 Task: Search one way flight ticket for 2 adults, 4 children and 1 infant on lap in business from Del Rio: Del Rio International Airport to Riverton: Central Wyoming Regional Airport (was Riverton Regional) on 8-4-2023. Choice of flights is JetBlue. Number of bags: 1 carry on bag. Price is upto 40000. Outbound departure time preference is 7:45.
Action: Mouse moved to (234, 348)
Screenshot: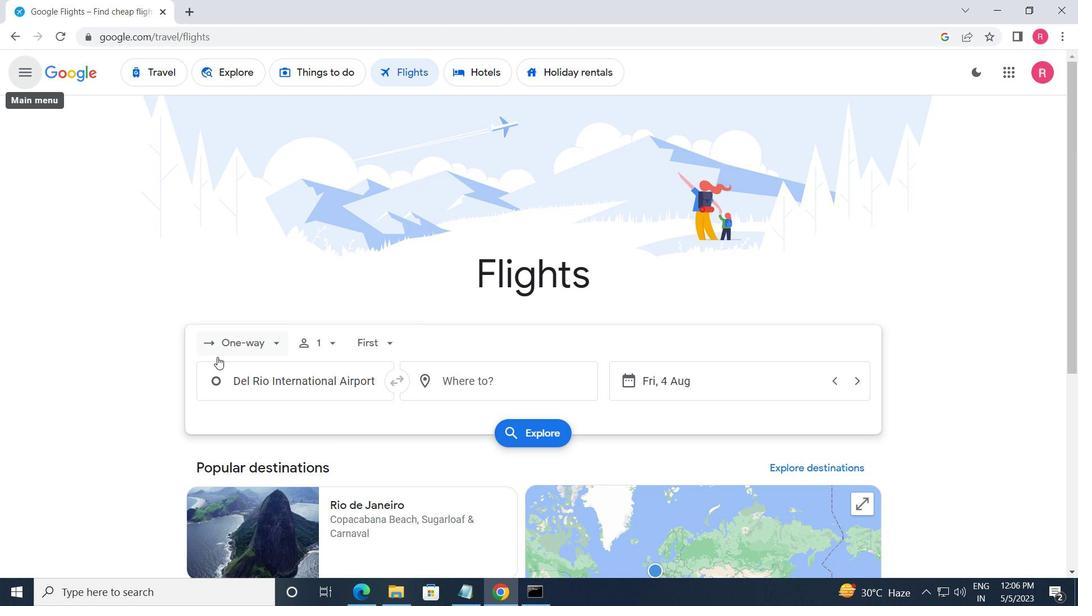 
Action: Mouse pressed left at (234, 348)
Screenshot: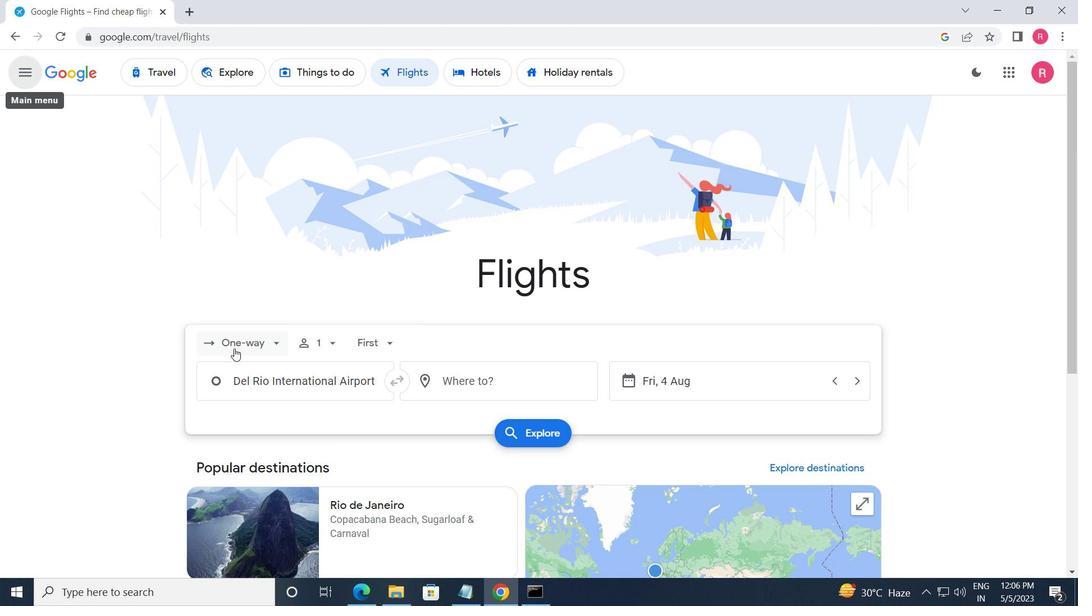 
Action: Mouse moved to (266, 406)
Screenshot: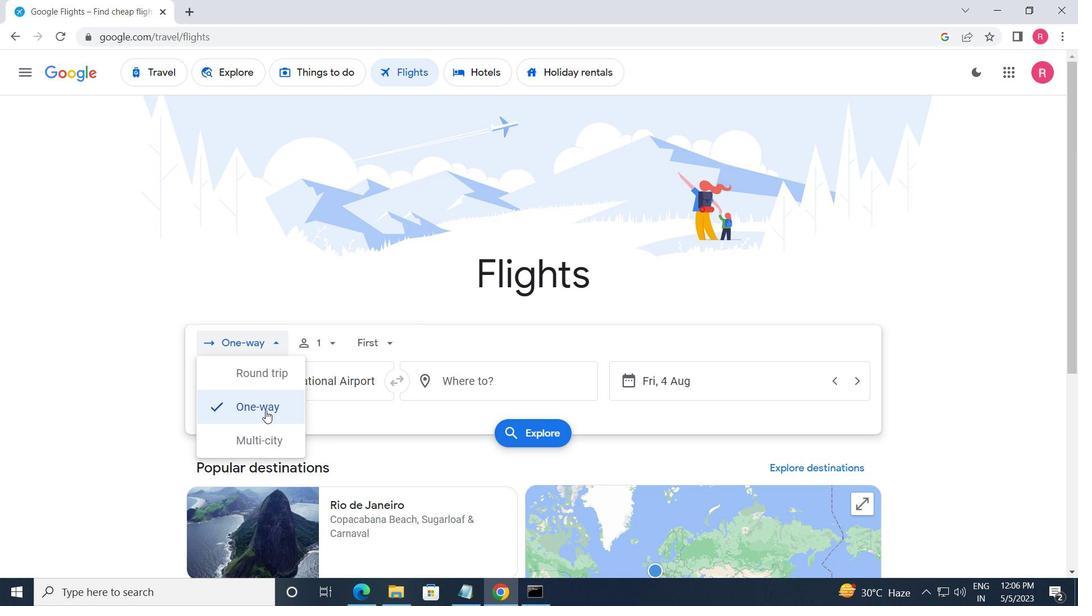 
Action: Mouse pressed left at (266, 406)
Screenshot: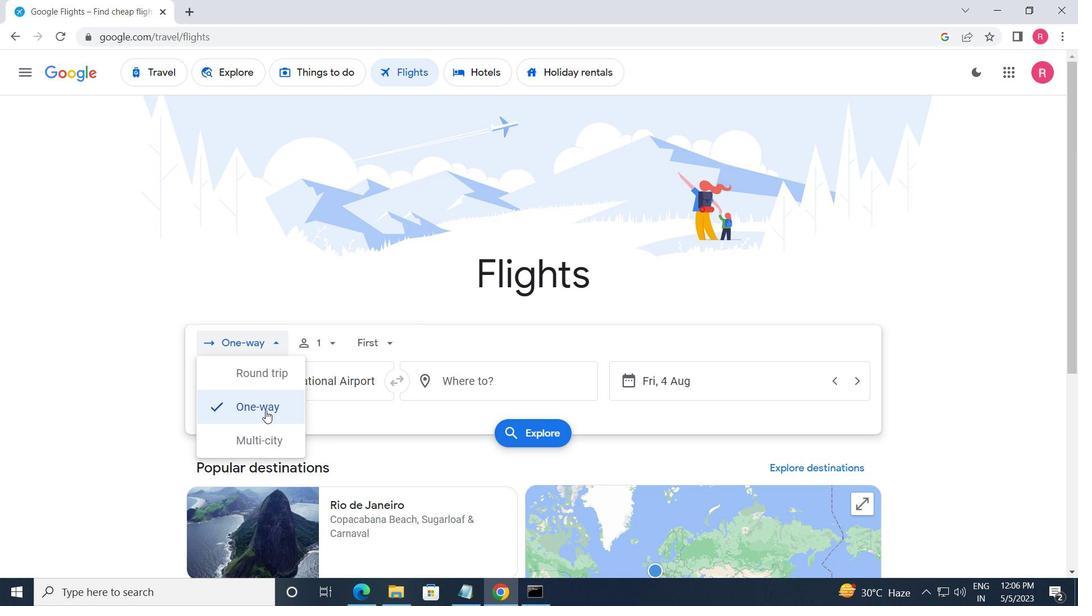 
Action: Mouse moved to (312, 347)
Screenshot: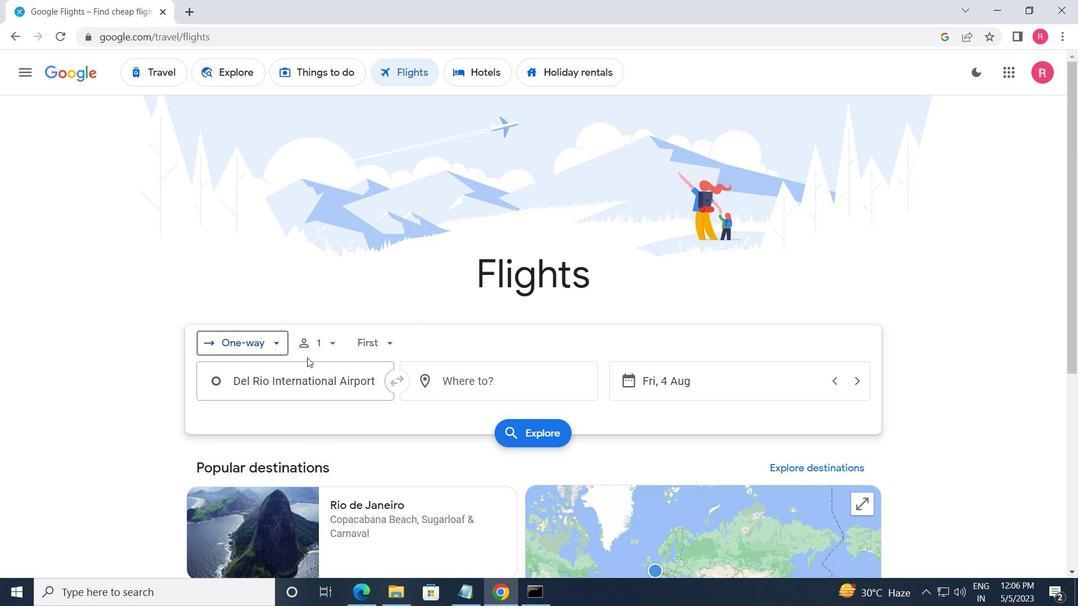
Action: Mouse pressed left at (312, 347)
Screenshot: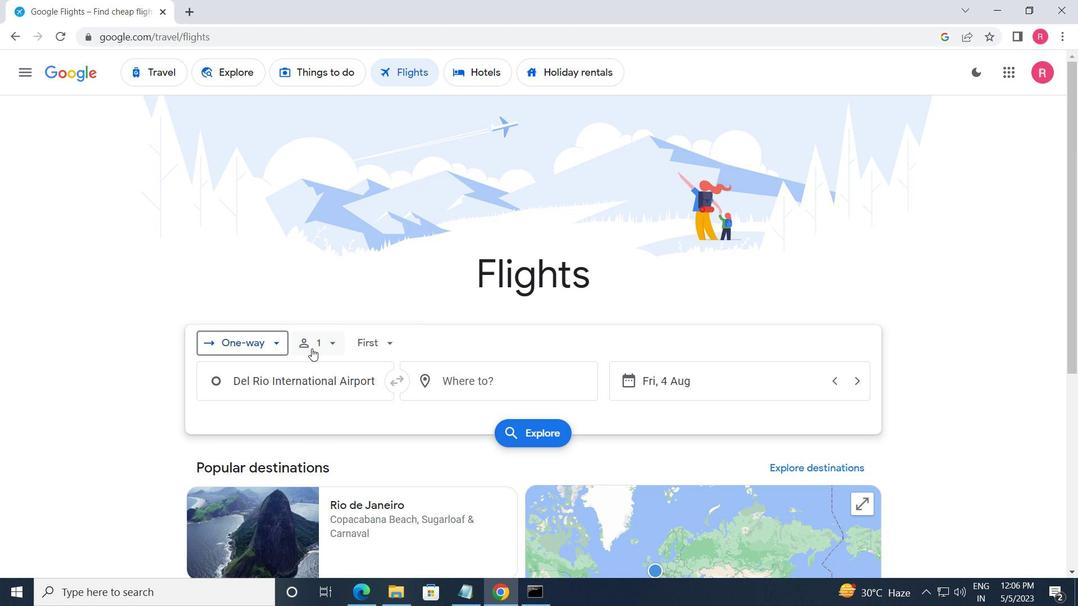 
Action: Mouse moved to (448, 379)
Screenshot: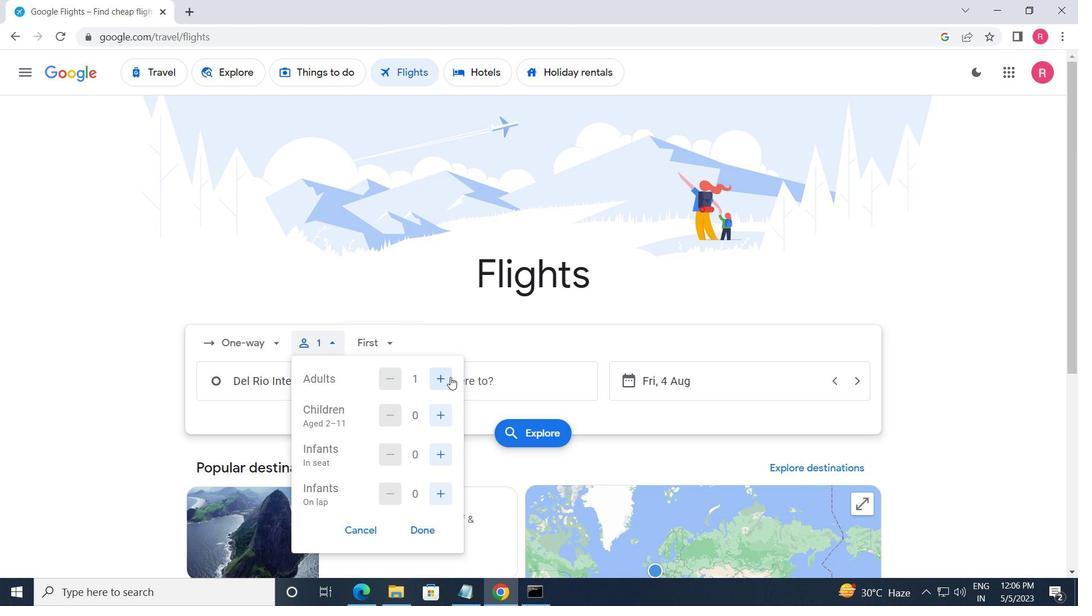
Action: Mouse pressed left at (448, 379)
Screenshot: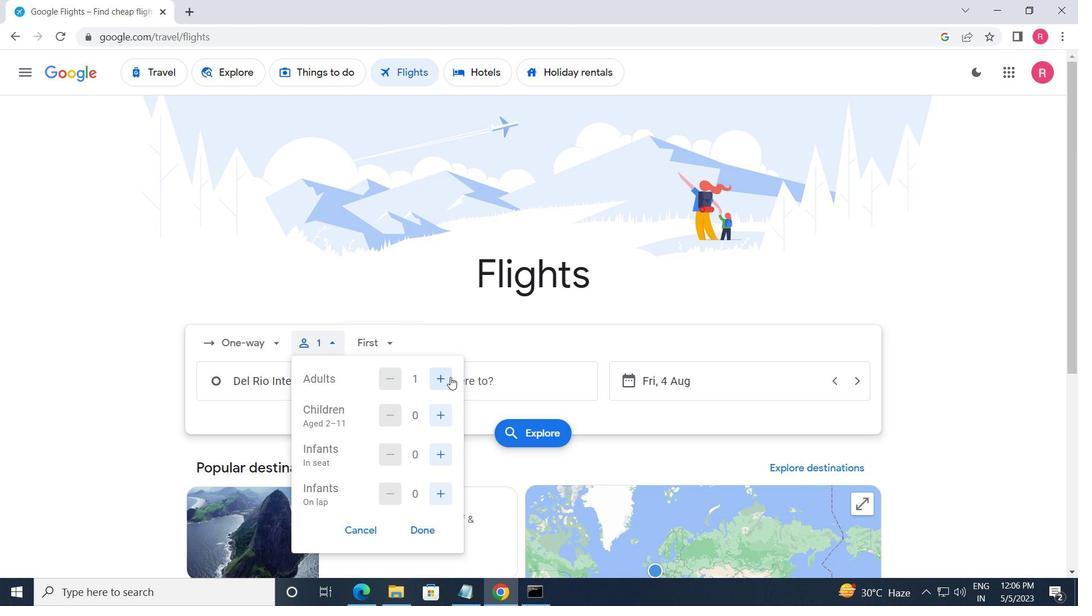 
Action: Mouse moved to (449, 379)
Screenshot: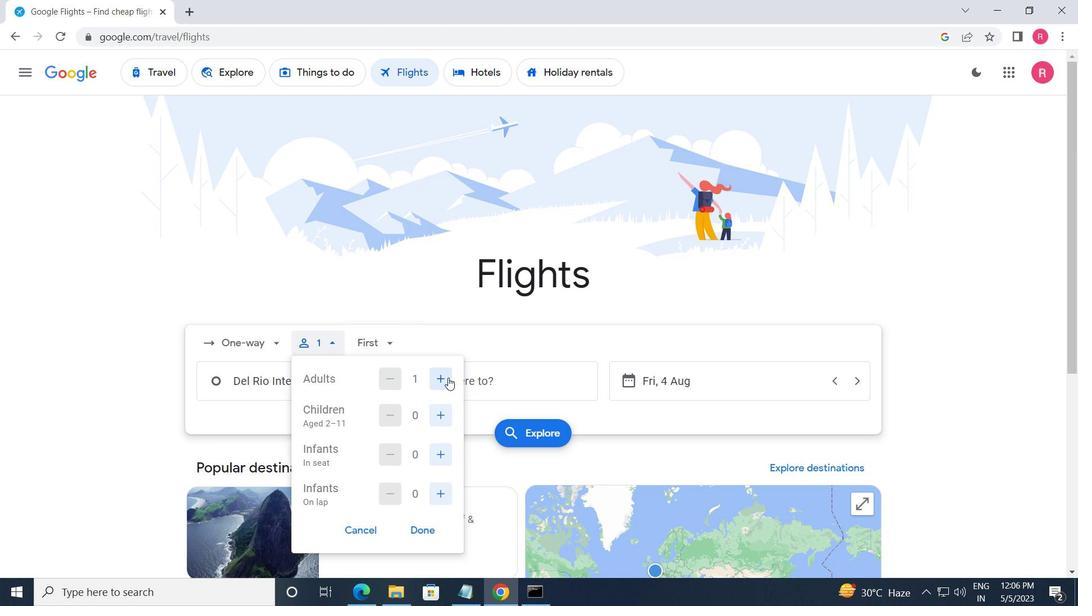 
Action: Mouse pressed left at (449, 379)
Screenshot: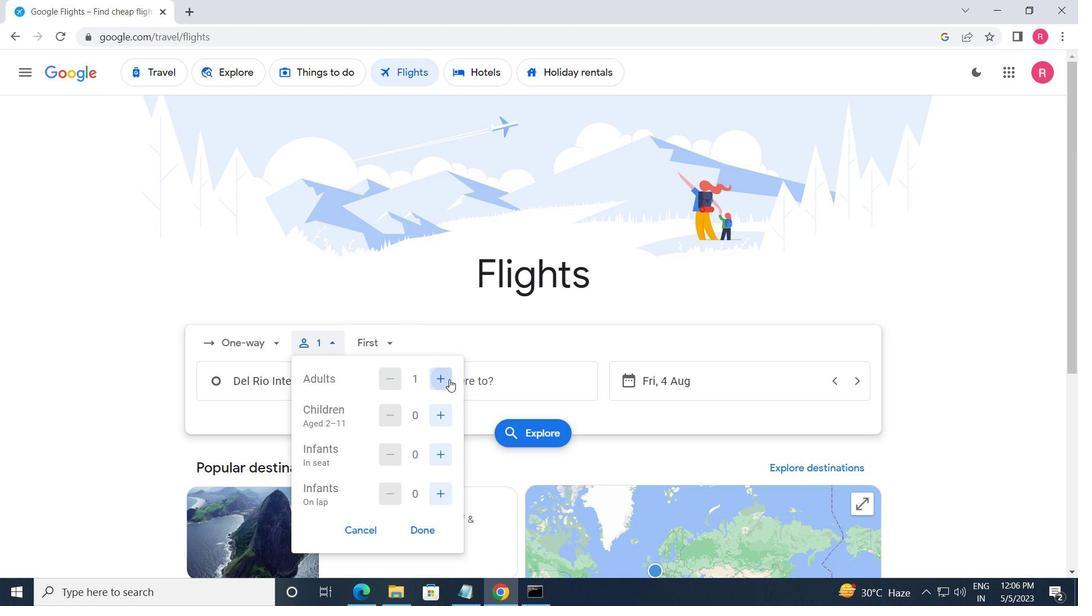 
Action: Mouse moved to (387, 373)
Screenshot: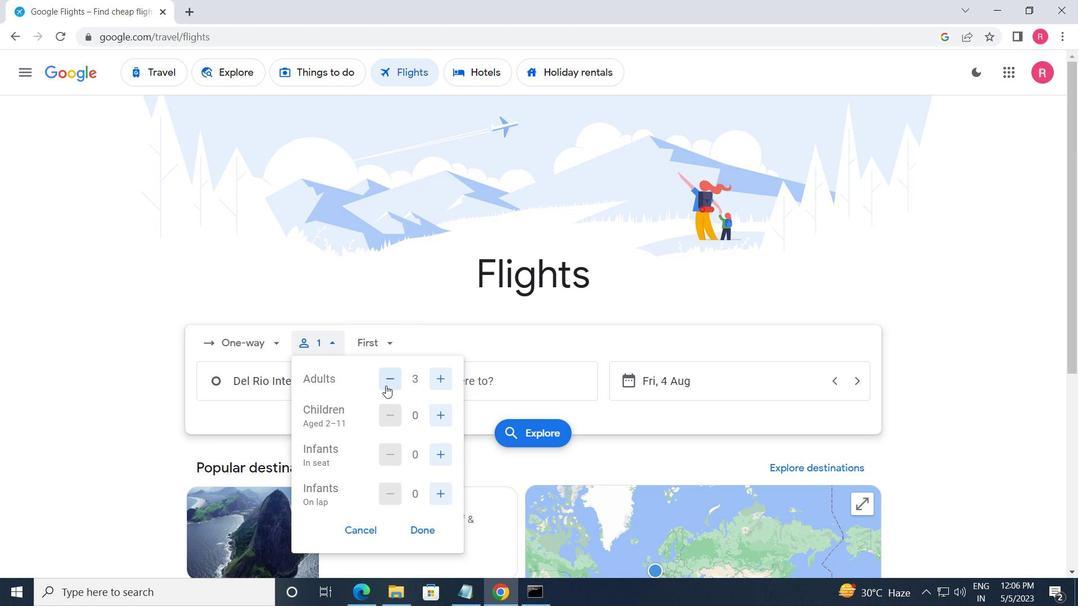 
Action: Mouse pressed left at (387, 373)
Screenshot: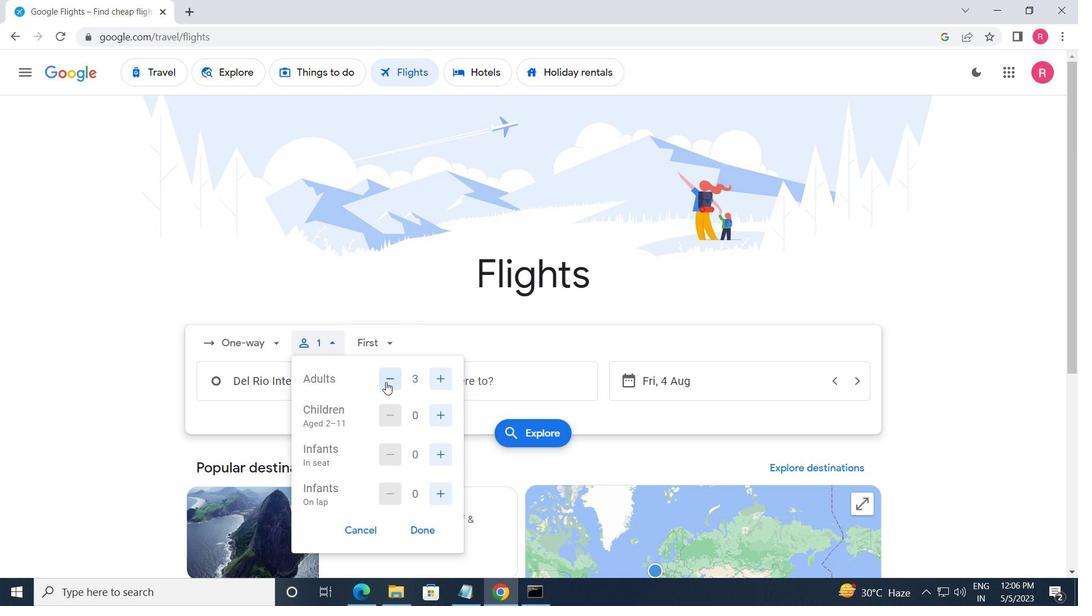 
Action: Mouse moved to (445, 414)
Screenshot: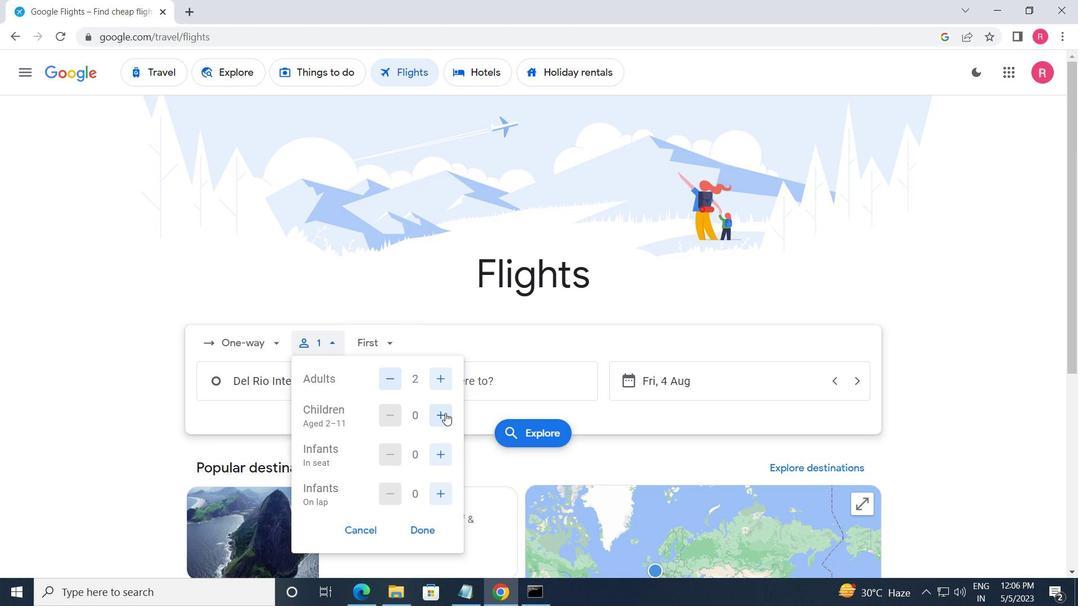 
Action: Mouse pressed left at (445, 414)
Screenshot: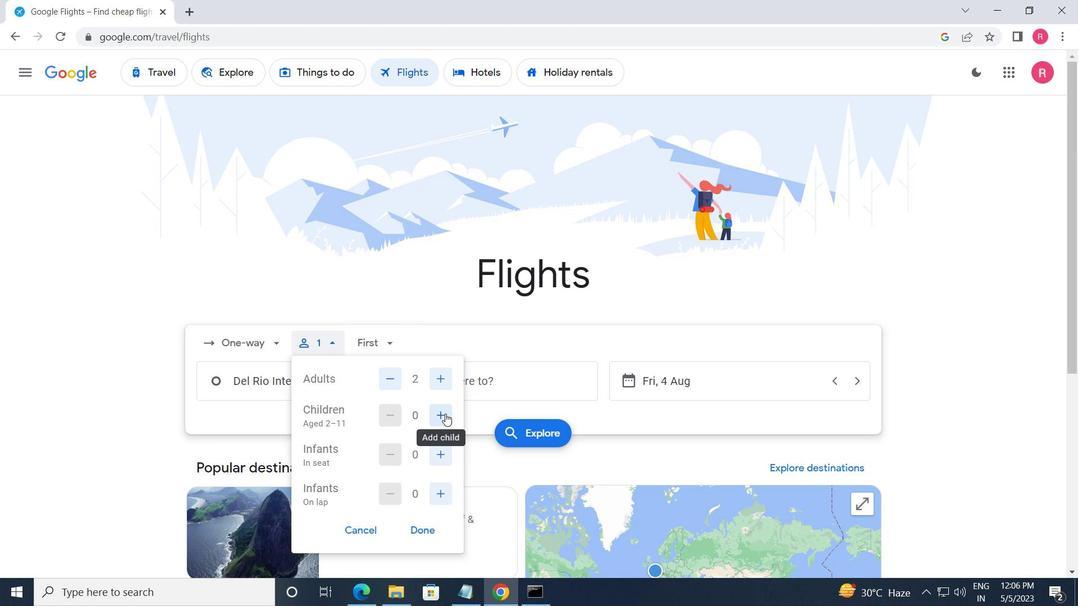 
Action: Mouse pressed left at (445, 414)
Screenshot: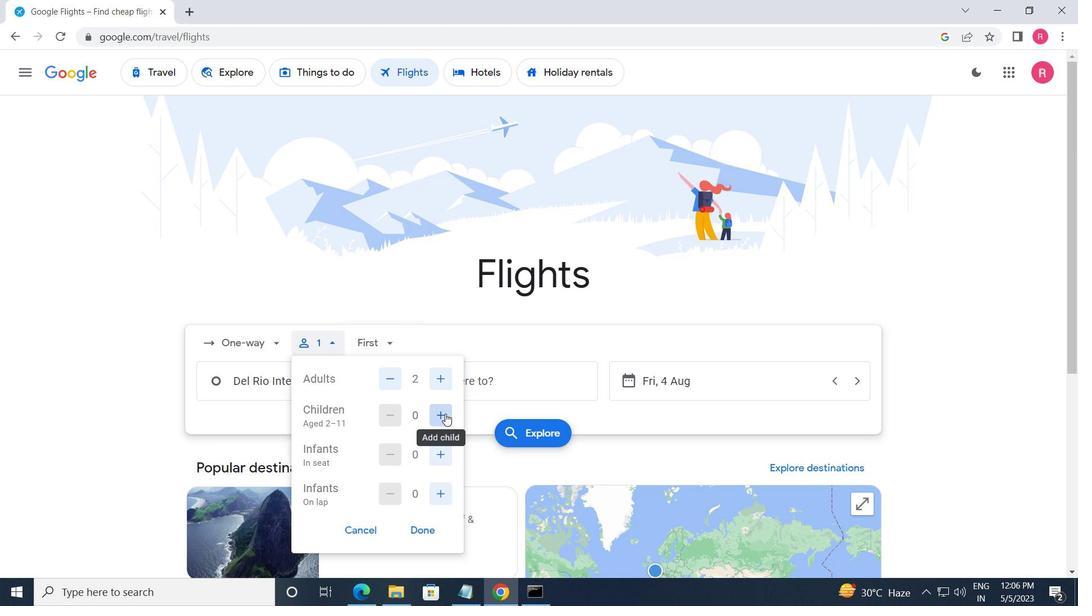 
Action: Mouse pressed left at (445, 414)
Screenshot: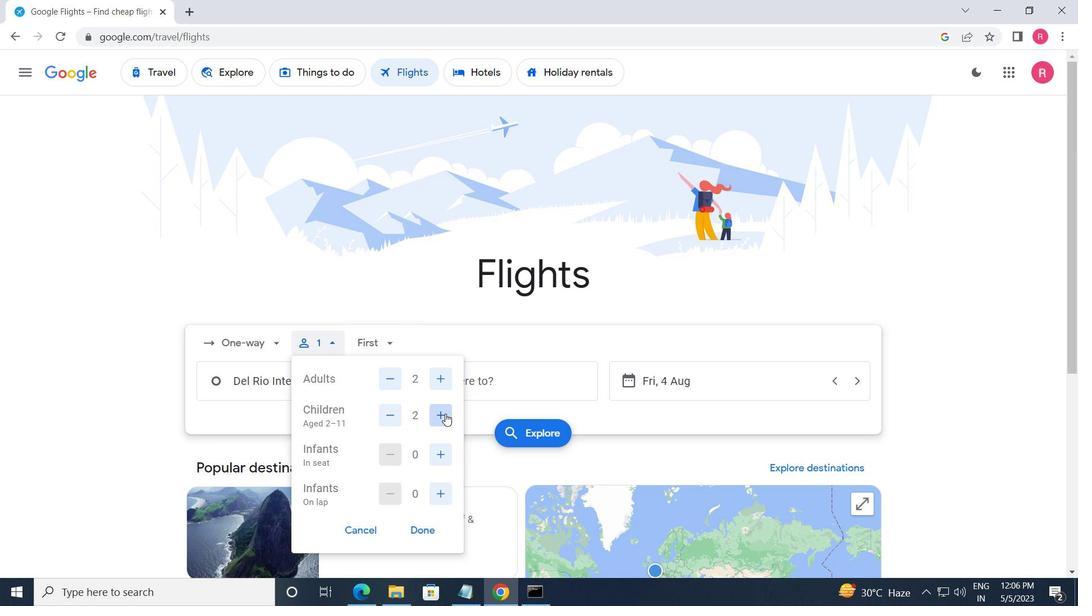 
Action: Mouse pressed left at (445, 414)
Screenshot: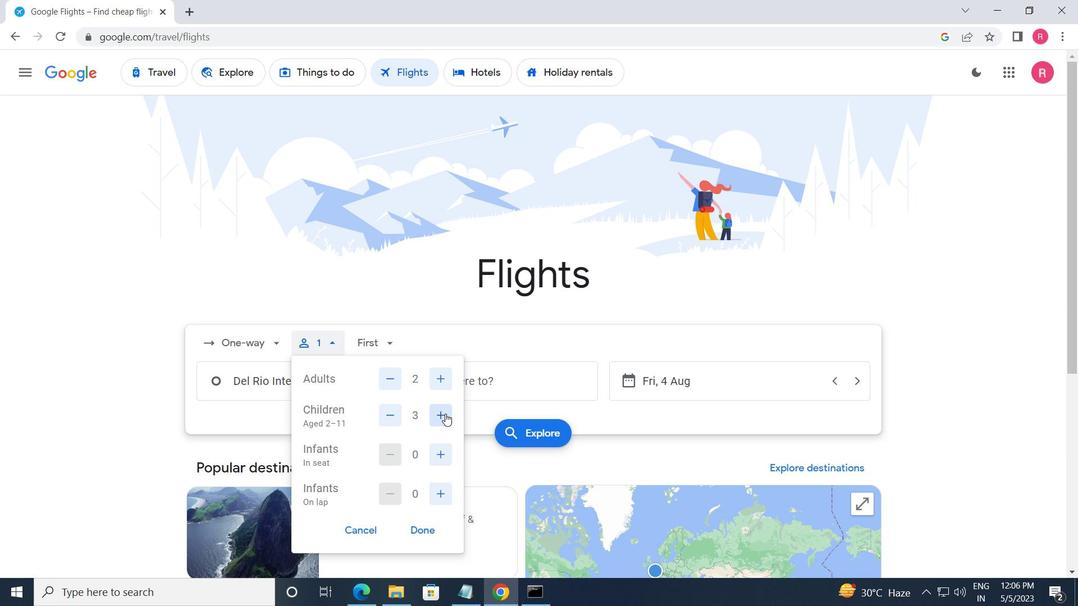 
Action: Mouse moved to (445, 488)
Screenshot: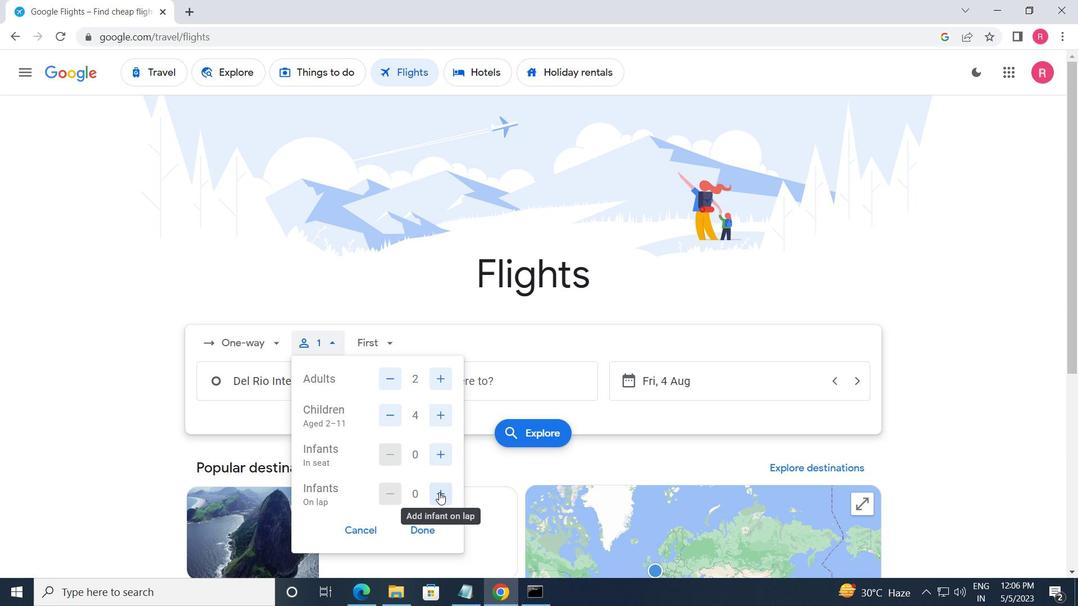 
Action: Mouse pressed left at (445, 488)
Screenshot: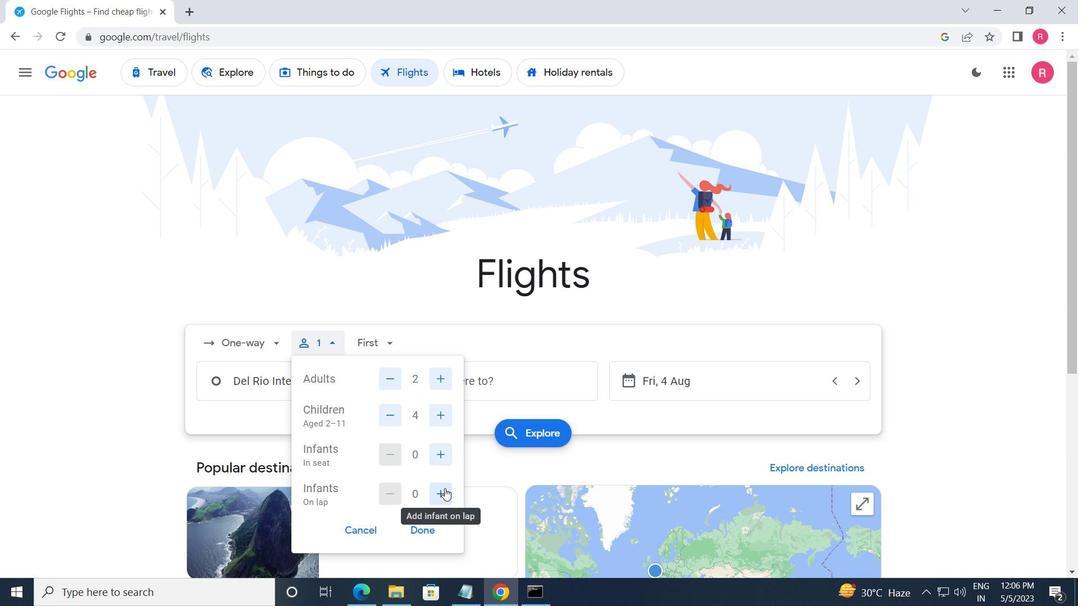 
Action: Mouse moved to (422, 532)
Screenshot: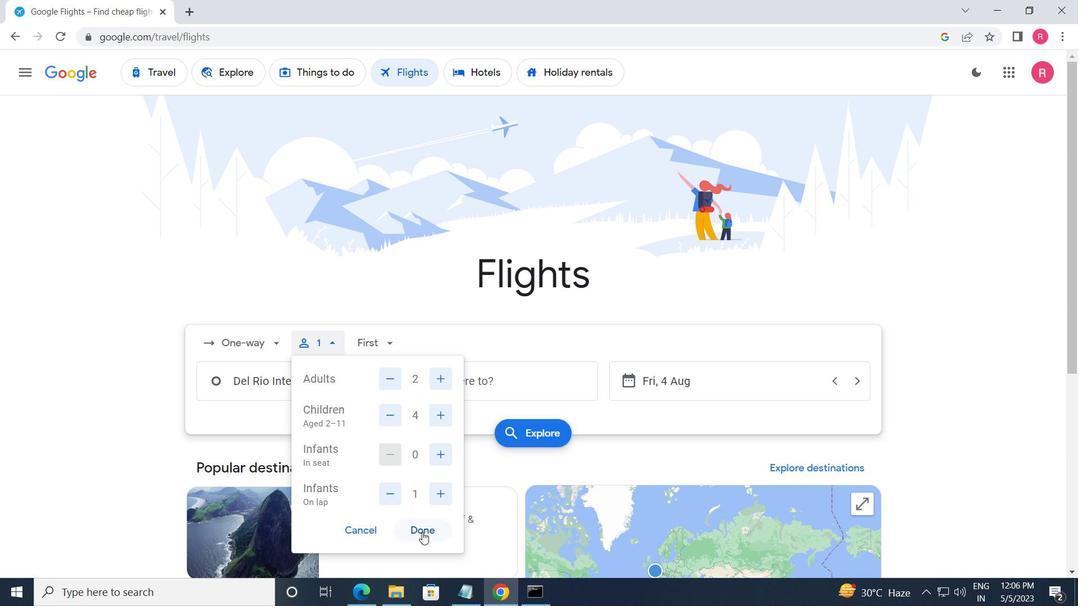 
Action: Mouse pressed left at (422, 532)
Screenshot: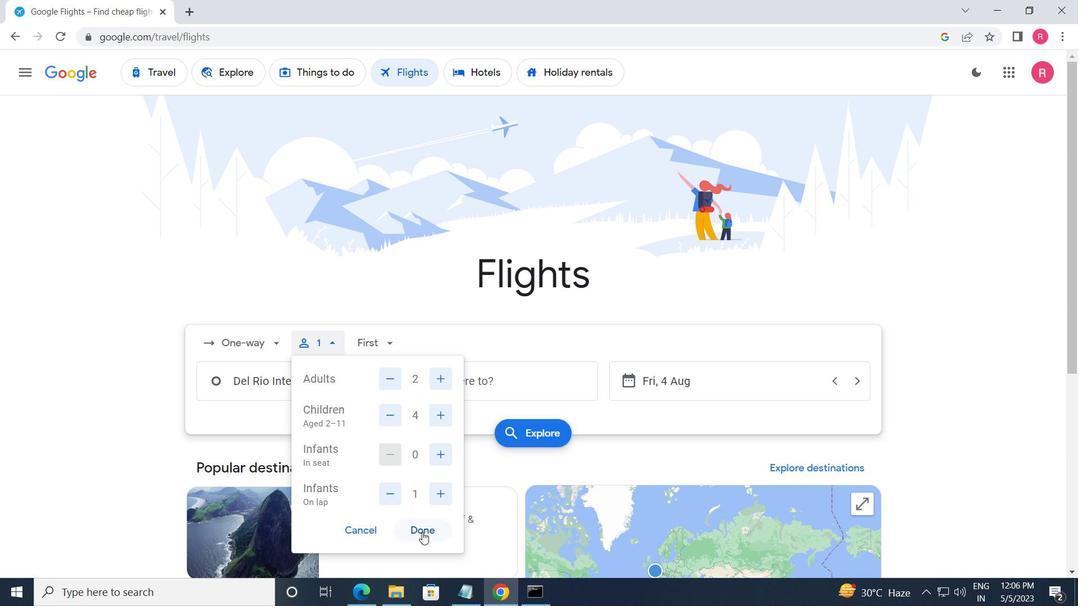 
Action: Mouse moved to (387, 334)
Screenshot: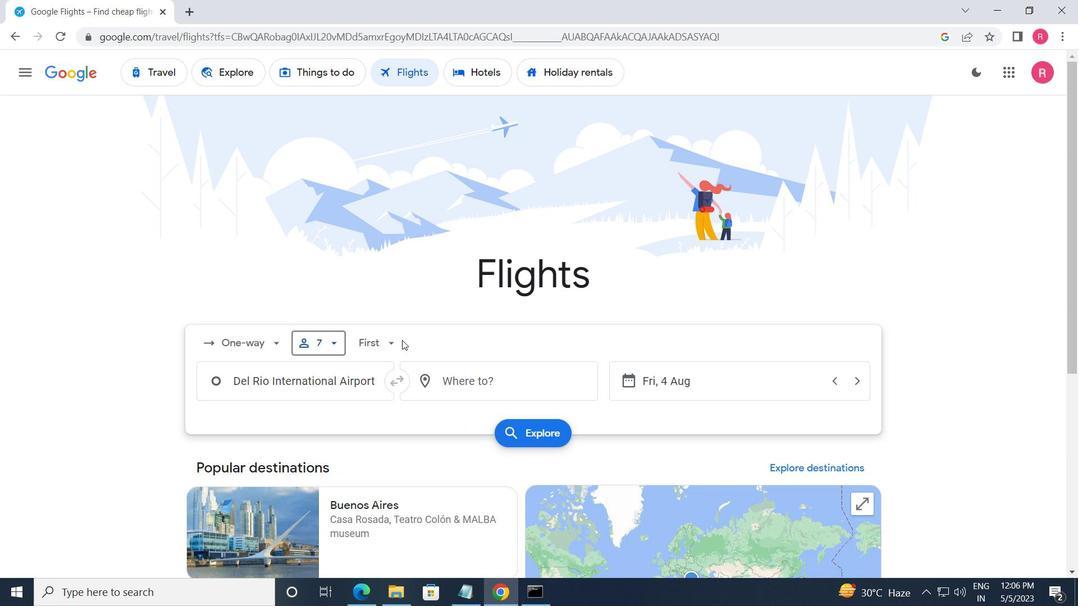 
Action: Mouse pressed left at (387, 334)
Screenshot: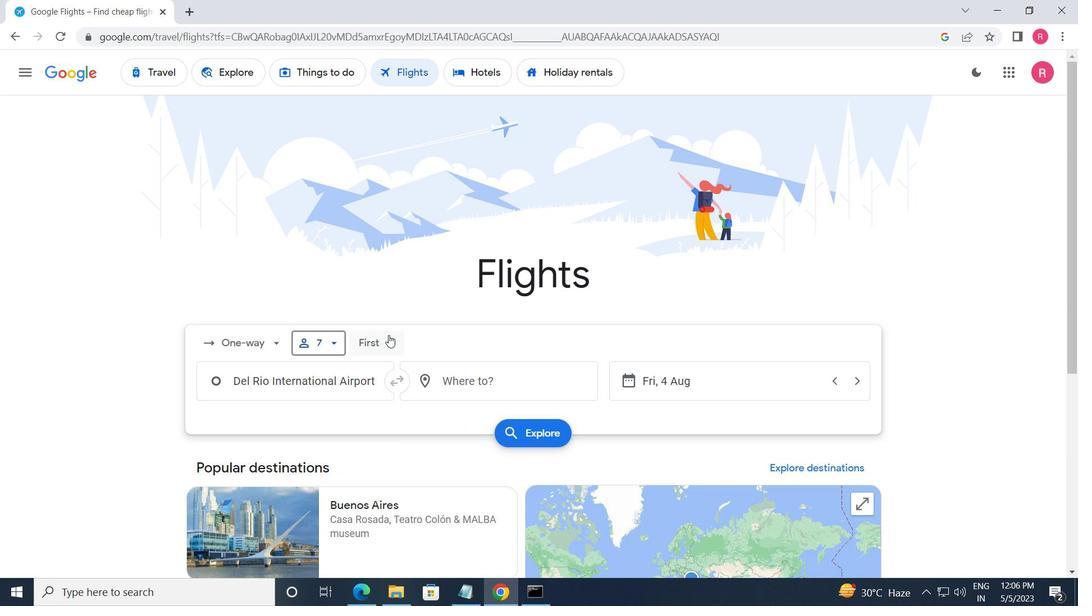 
Action: Mouse moved to (418, 446)
Screenshot: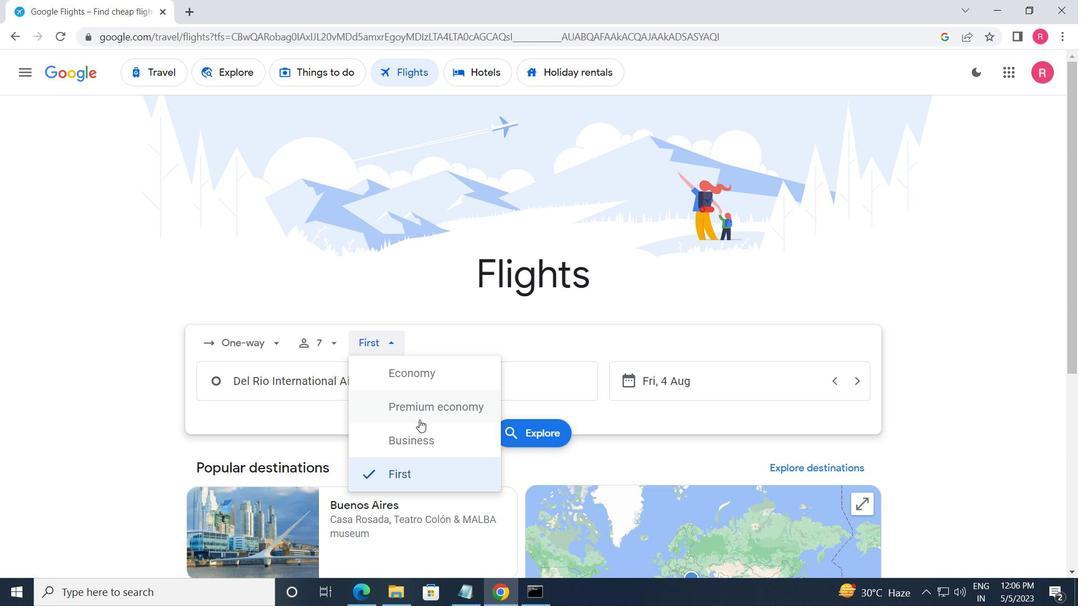 
Action: Mouse pressed left at (418, 446)
Screenshot: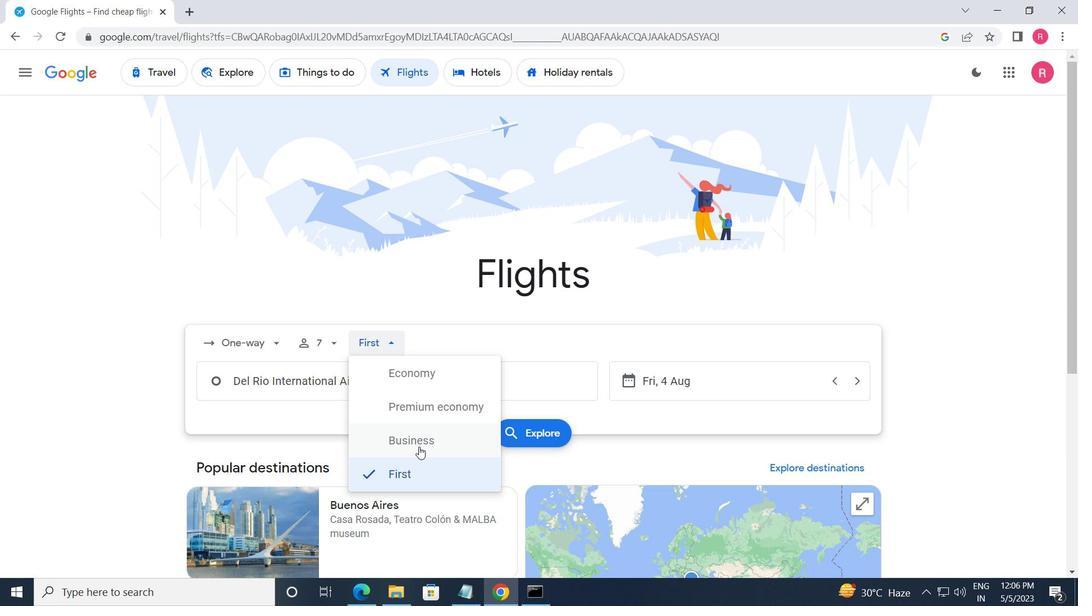 
Action: Mouse moved to (361, 386)
Screenshot: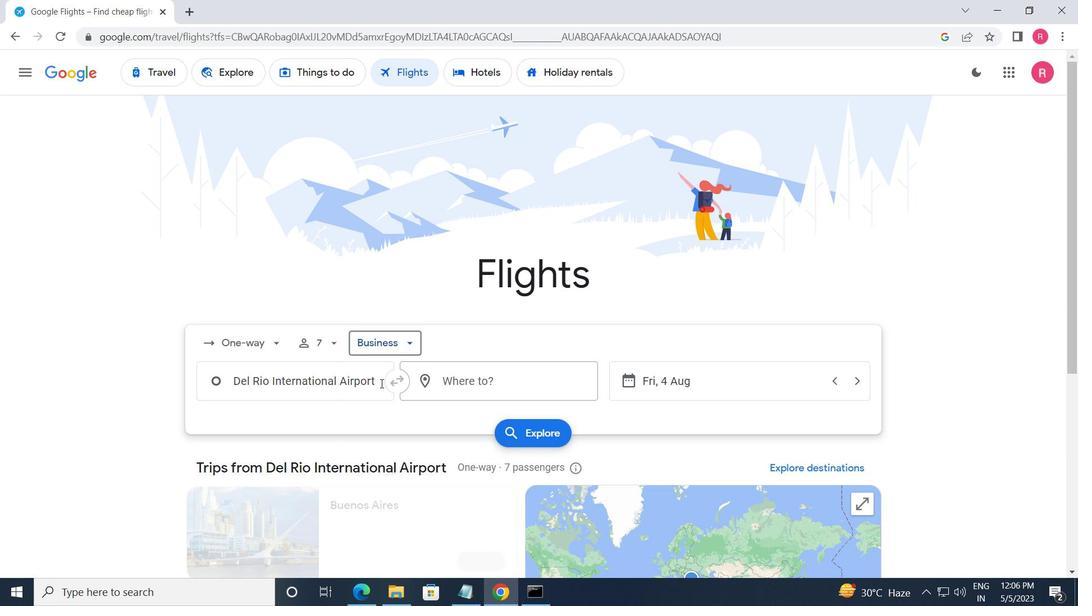
Action: Mouse pressed left at (361, 386)
Screenshot: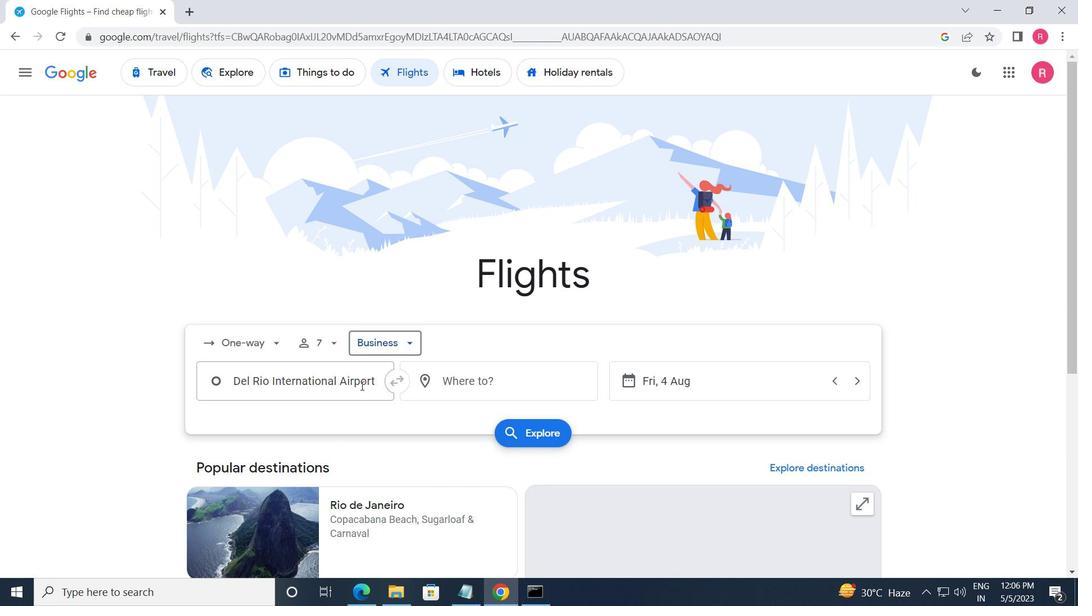 
Action: Mouse moved to (360, 386)
Screenshot: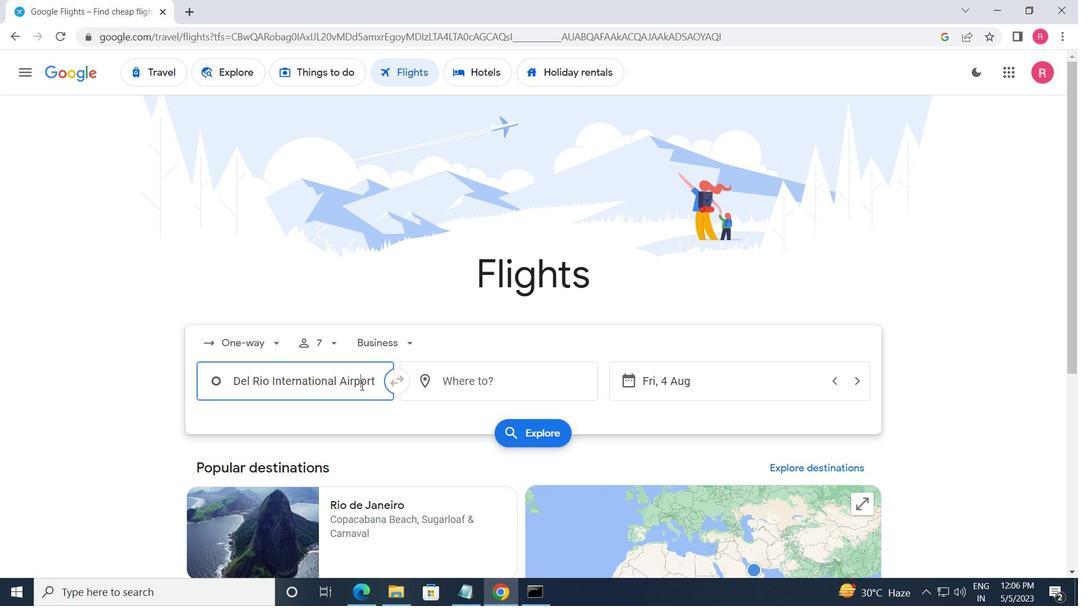 
Action: Key pressed <Key.shift>DEL<Key.space><Key.shift>RIO
Screenshot: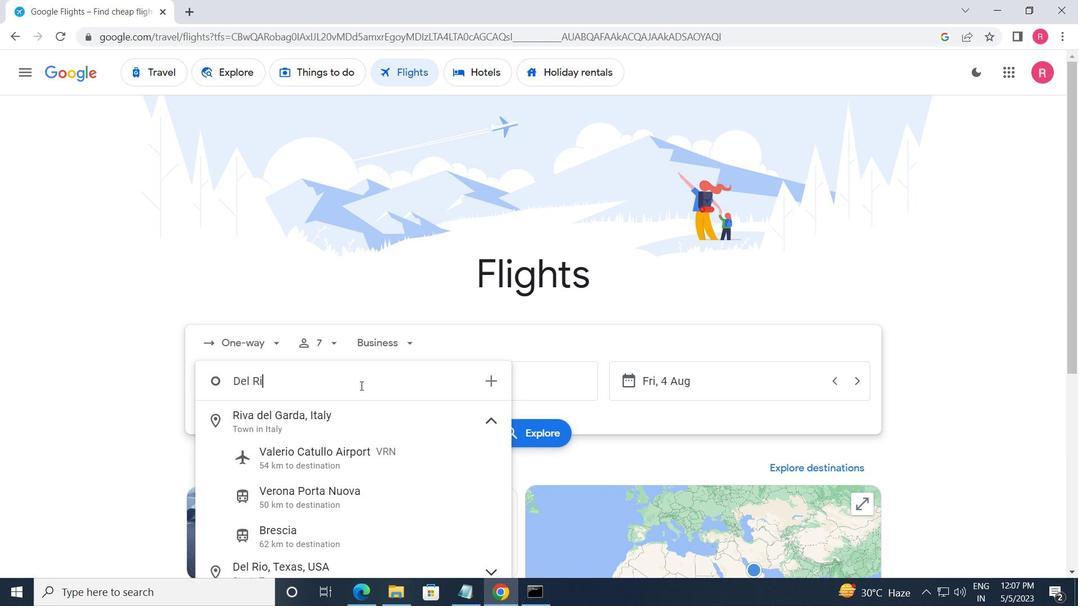 
Action: Mouse moved to (358, 387)
Screenshot: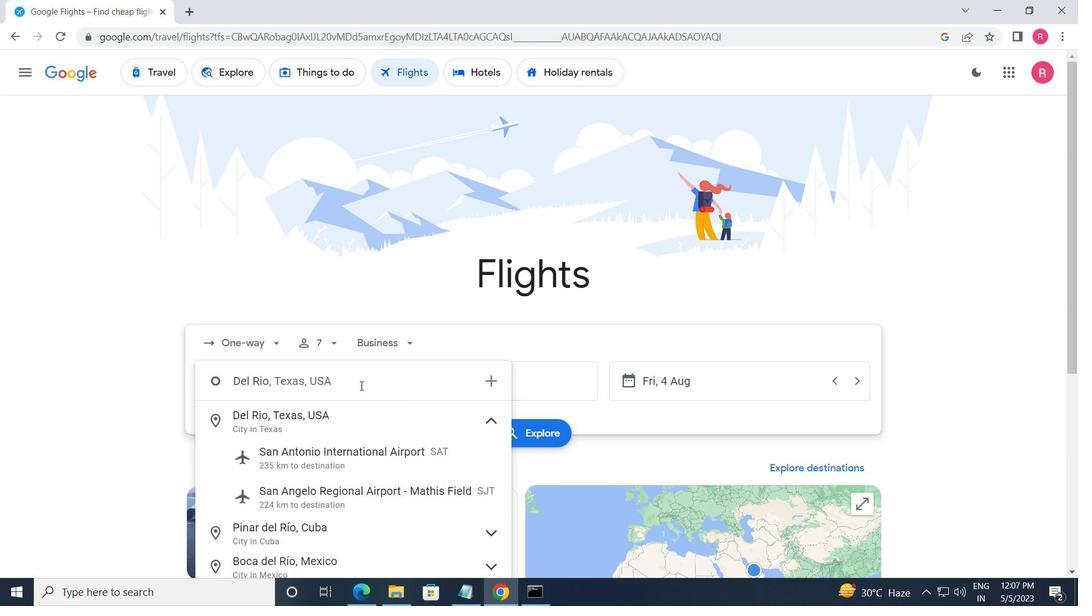 
Action: Key pressed <Key.space><Key.shift><Key.shift><Key.shift><Key.shift>INTE
Screenshot: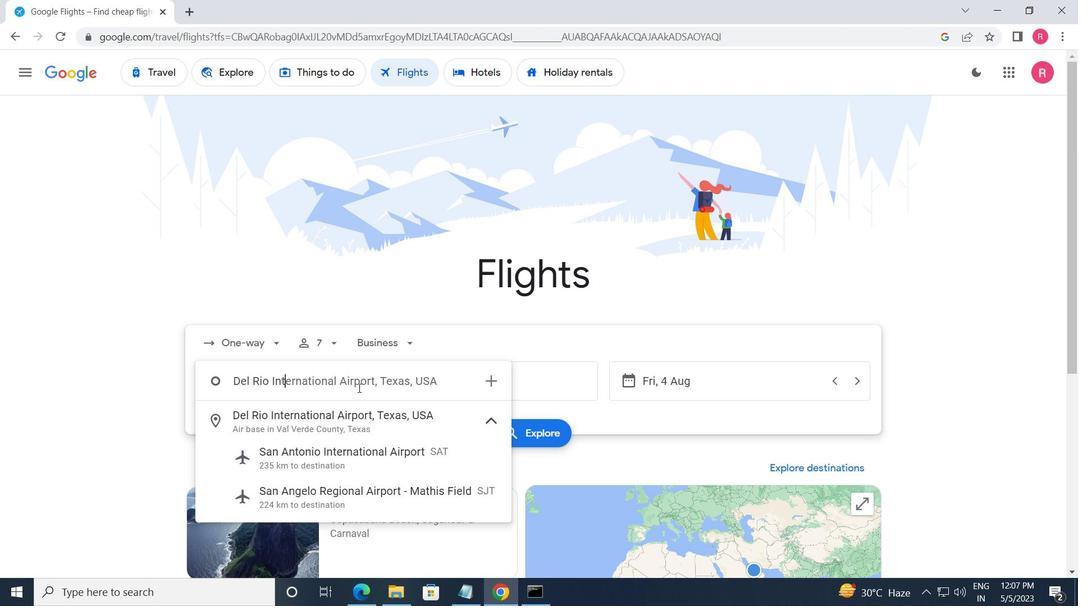 
Action: Mouse moved to (361, 420)
Screenshot: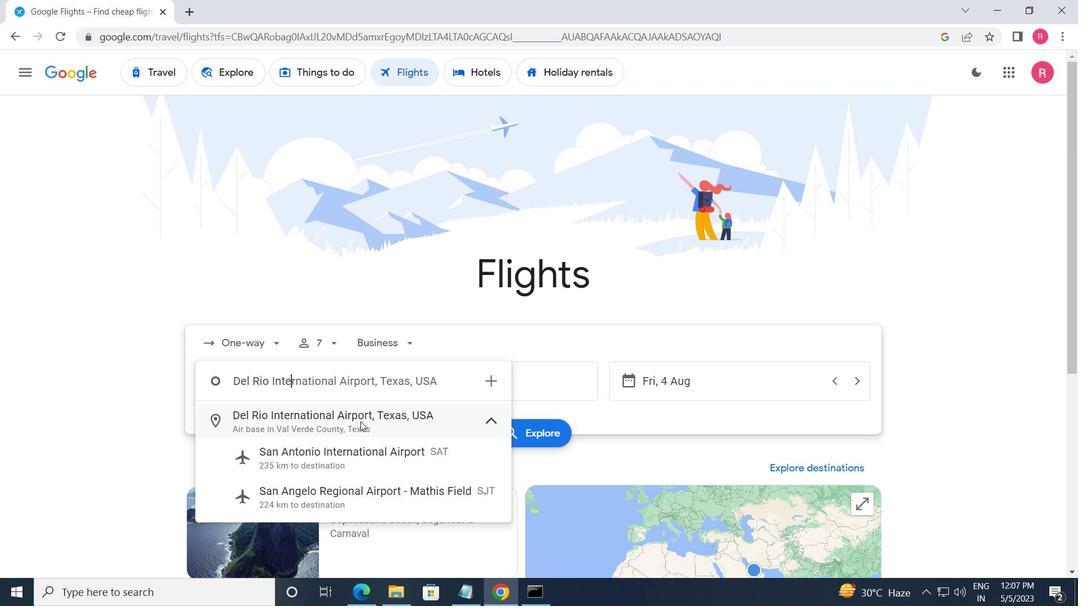 
Action: Mouse pressed left at (361, 420)
Screenshot: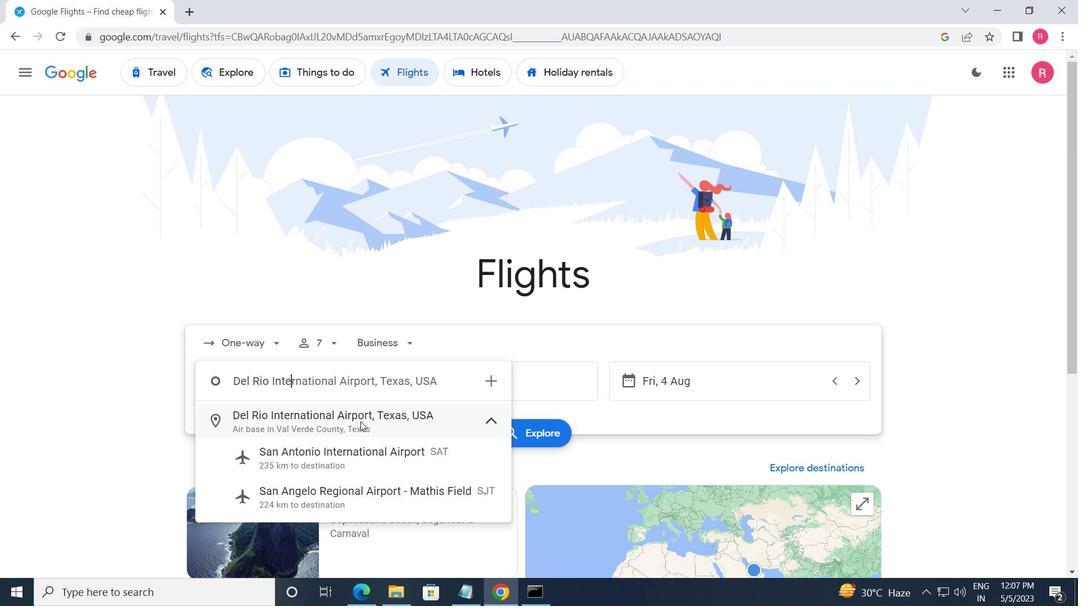 
Action: Mouse moved to (517, 385)
Screenshot: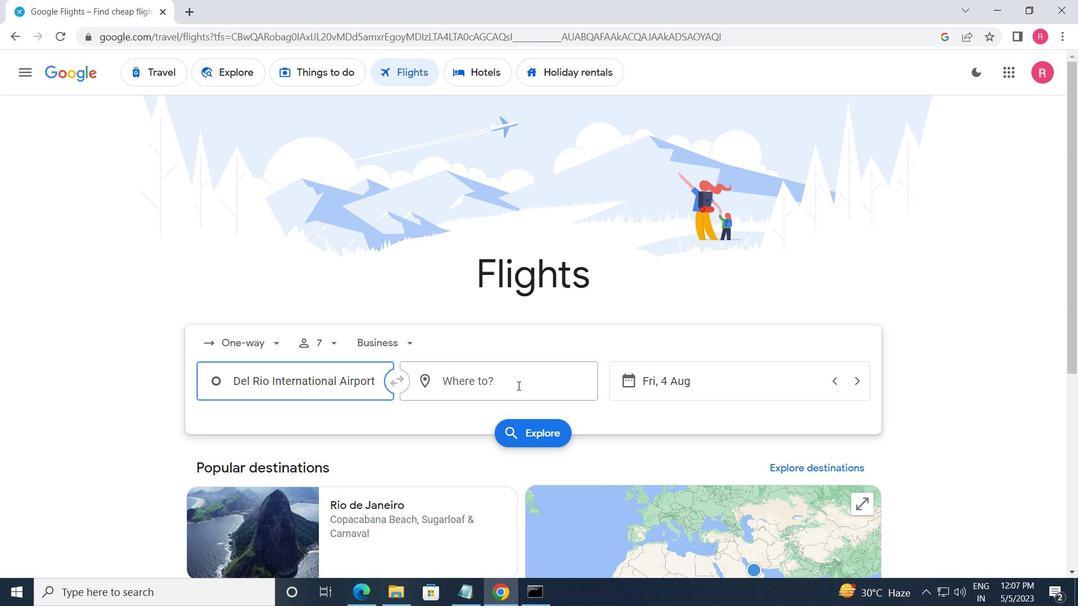 
Action: Mouse pressed left at (517, 385)
Screenshot: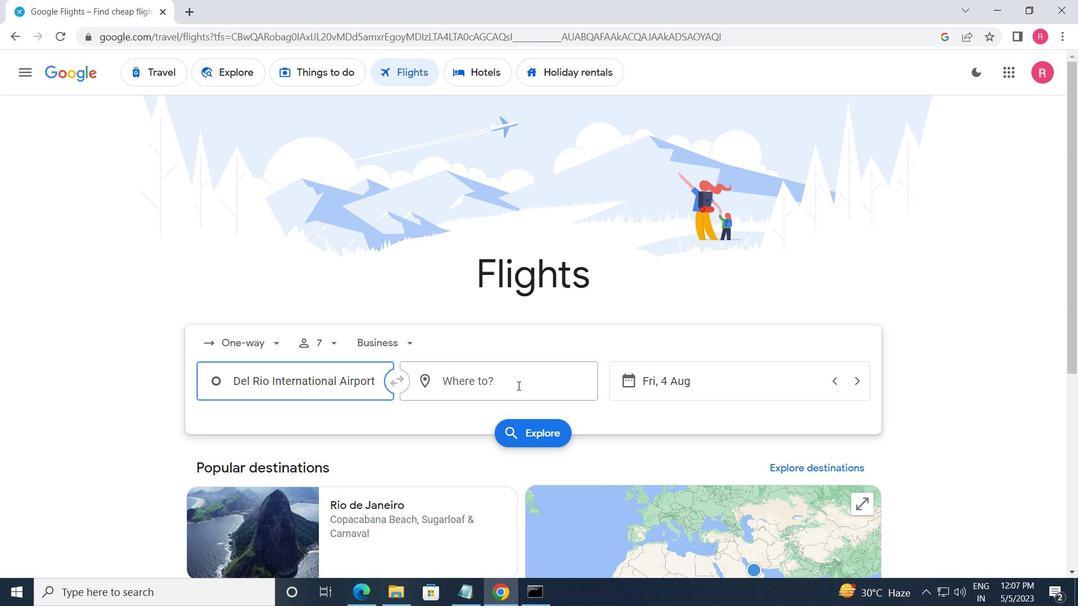 
Action: Mouse moved to (517, 376)
Screenshot: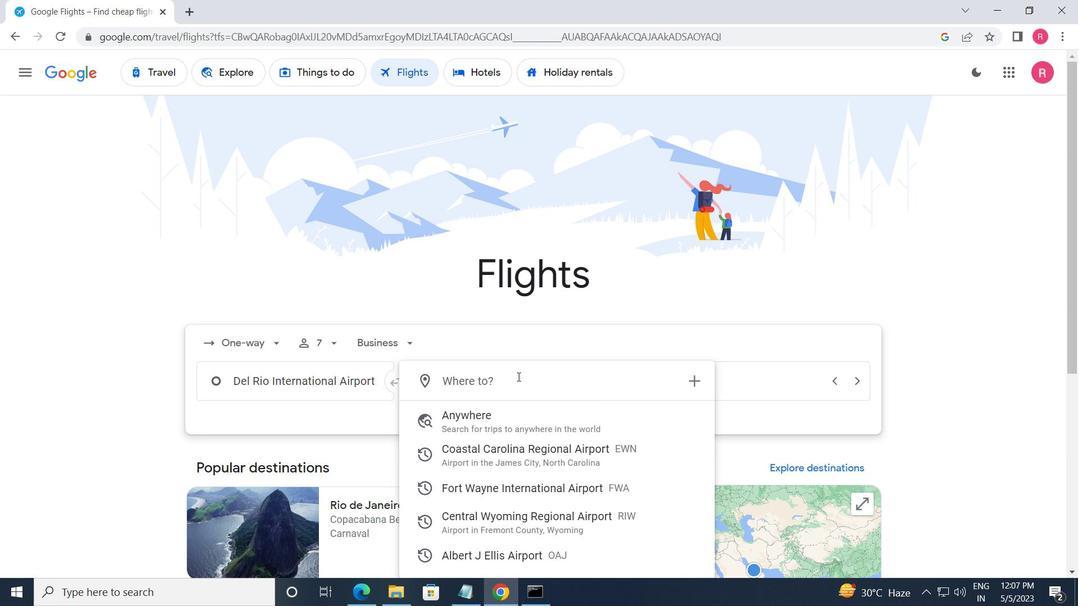 
Action: Key pressed <Key.shift>CENTRAL<Key.space><Key.shift><Key.shift><Key.shift><Key.shift><Key.shift><Key.shift>W
Screenshot: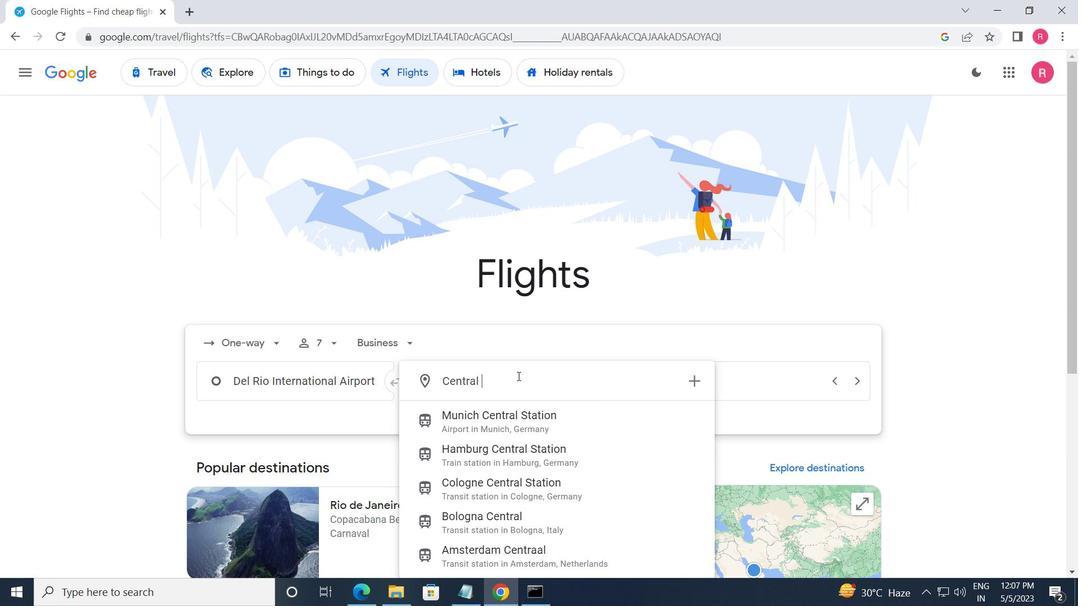 
Action: Mouse moved to (533, 423)
Screenshot: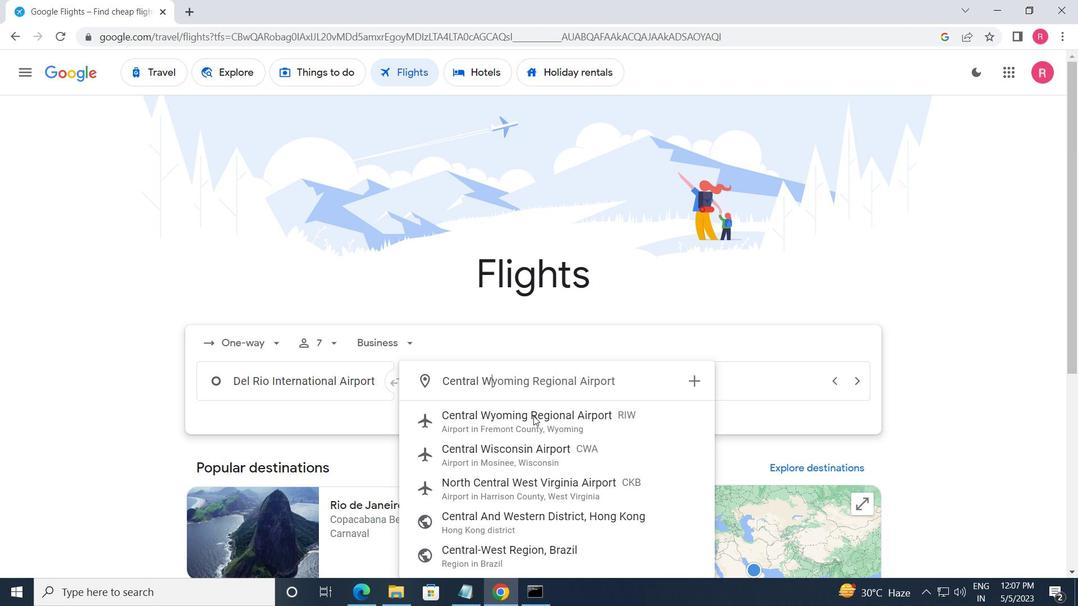 
Action: Mouse pressed left at (533, 423)
Screenshot: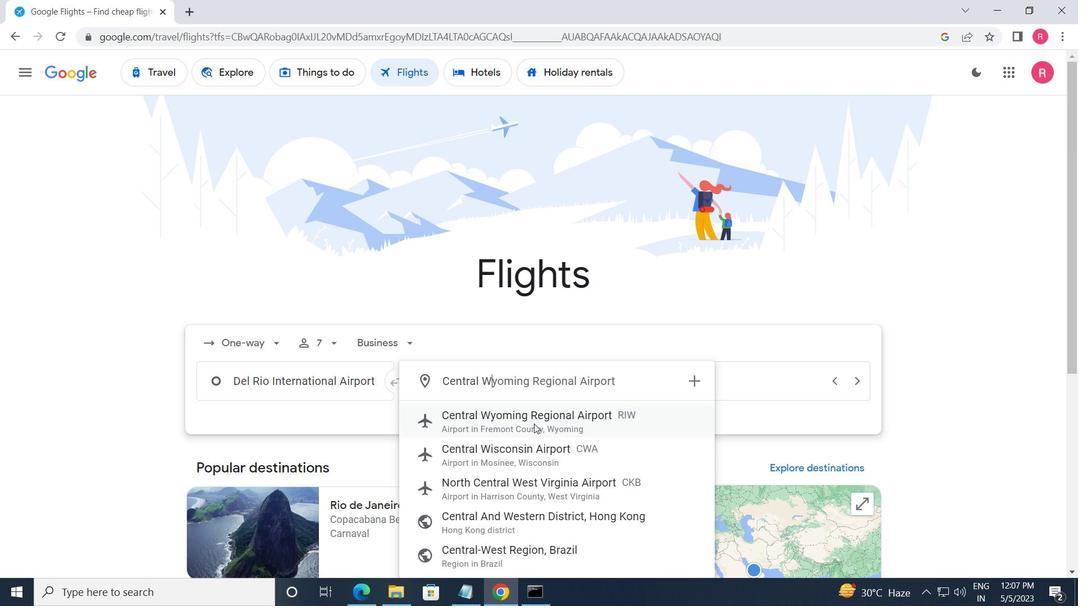 
Action: Mouse moved to (658, 386)
Screenshot: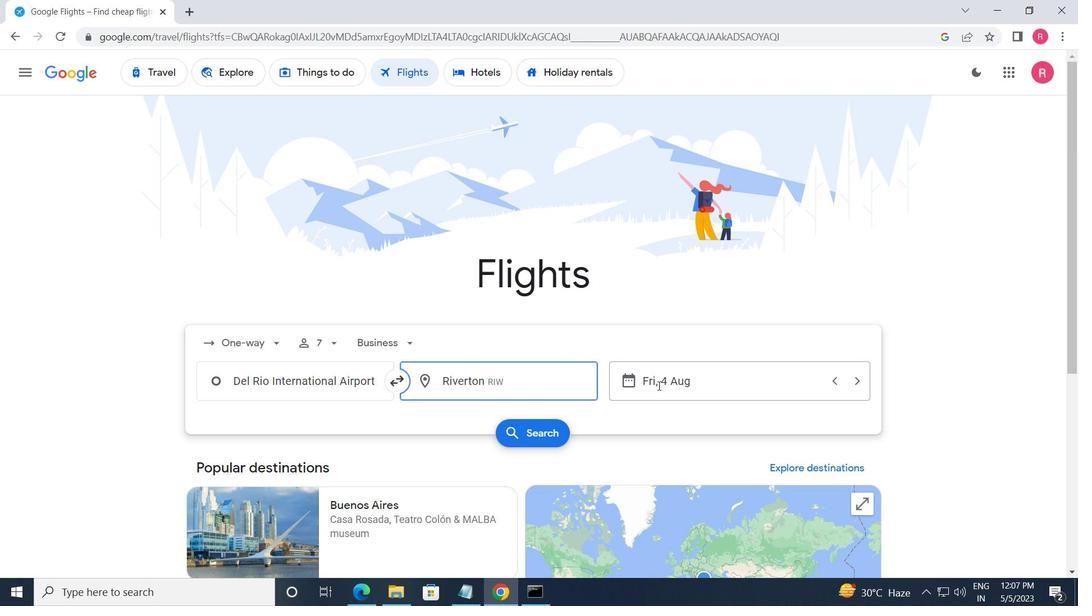 
Action: Mouse pressed left at (658, 386)
Screenshot: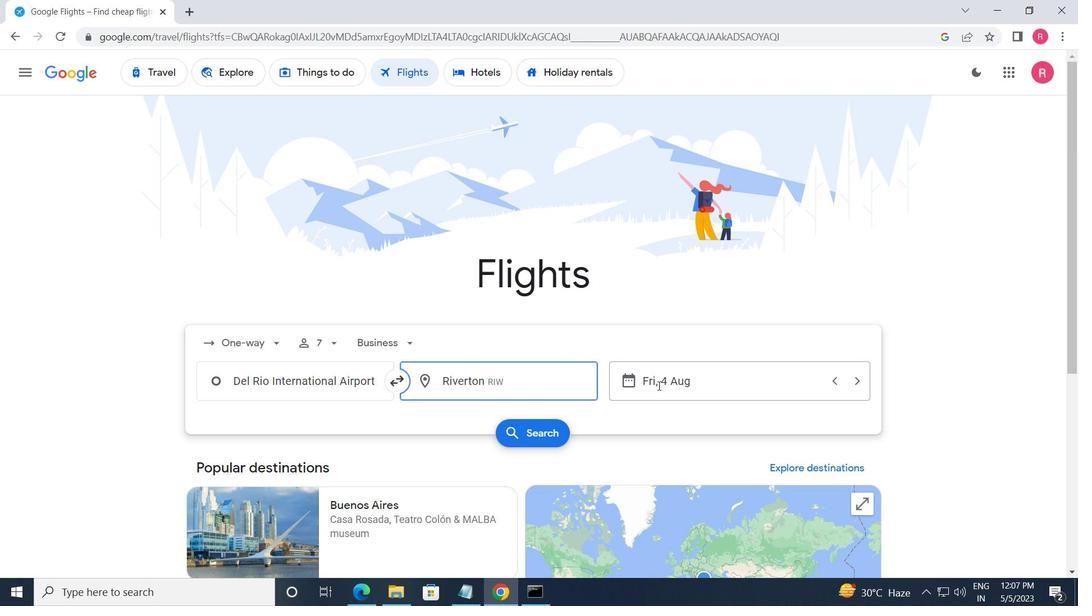 
Action: Mouse moved to (542, 330)
Screenshot: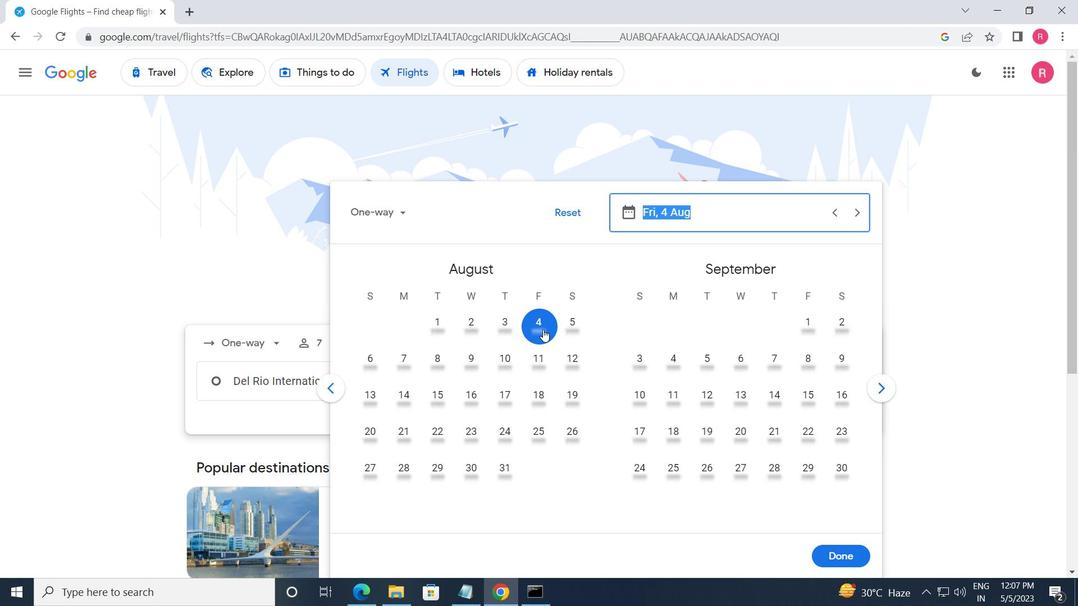 
Action: Mouse pressed left at (542, 330)
Screenshot: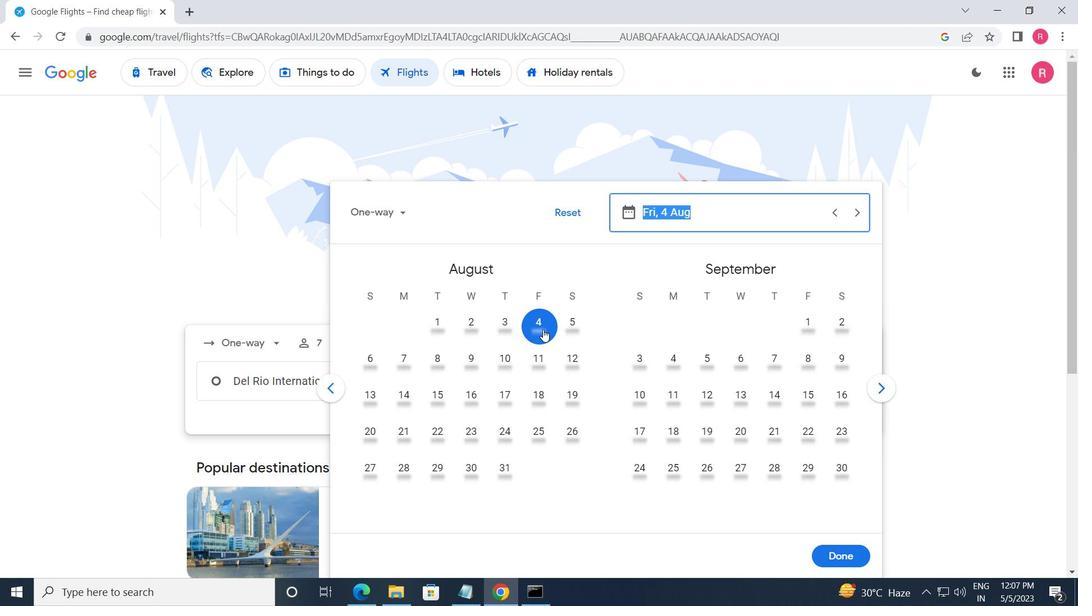 
Action: Mouse moved to (839, 560)
Screenshot: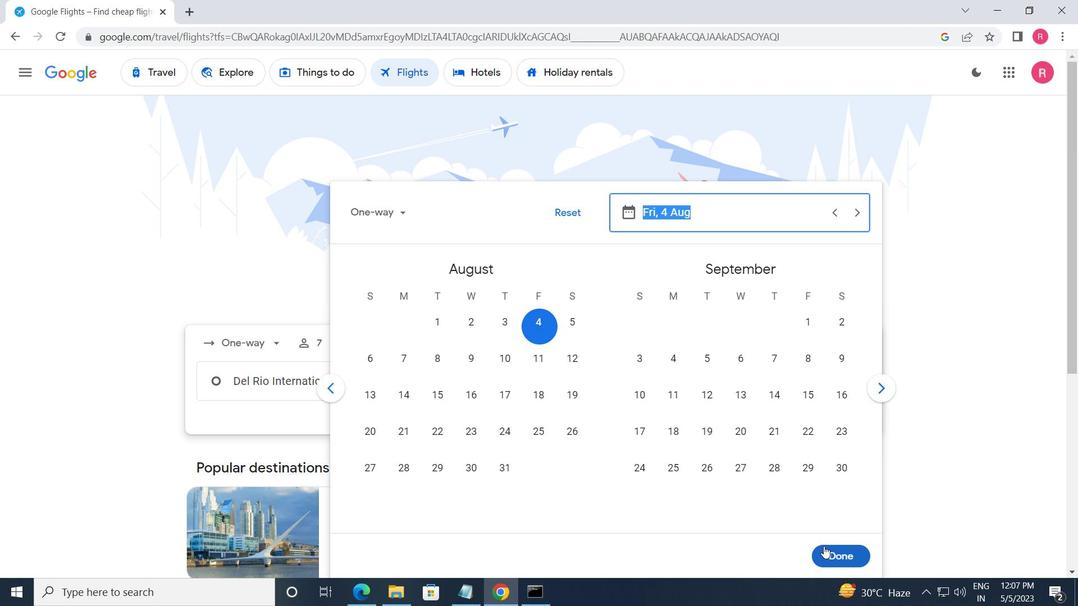 
Action: Mouse pressed left at (839, 560)
Screenshot: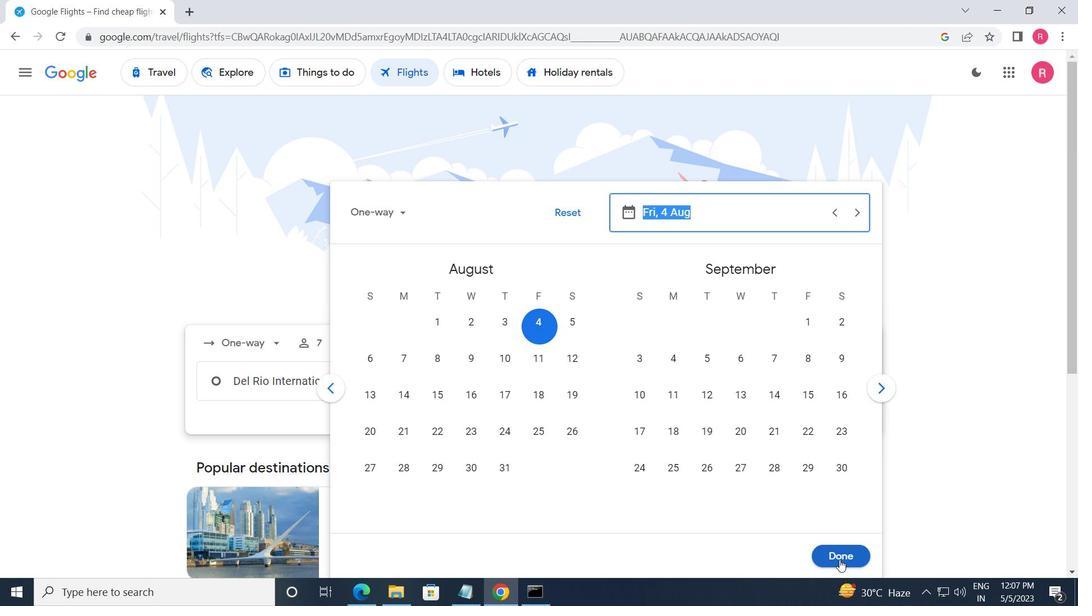 
Action: Mouse moved to (524, 436)
Screenshot: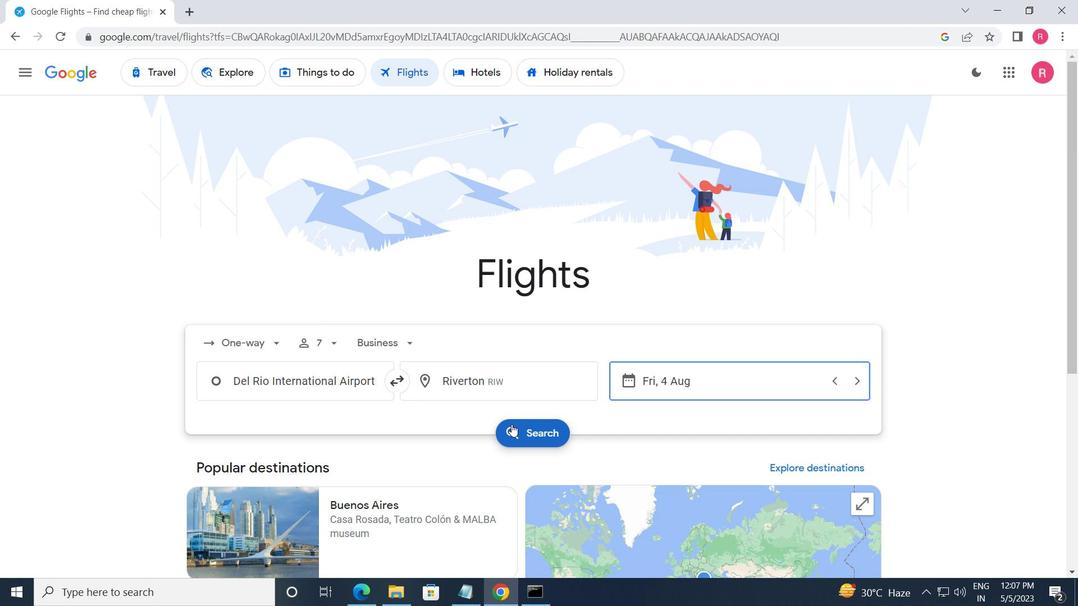 
Action: Mouse pressed left at (524, 436)
Screenshot: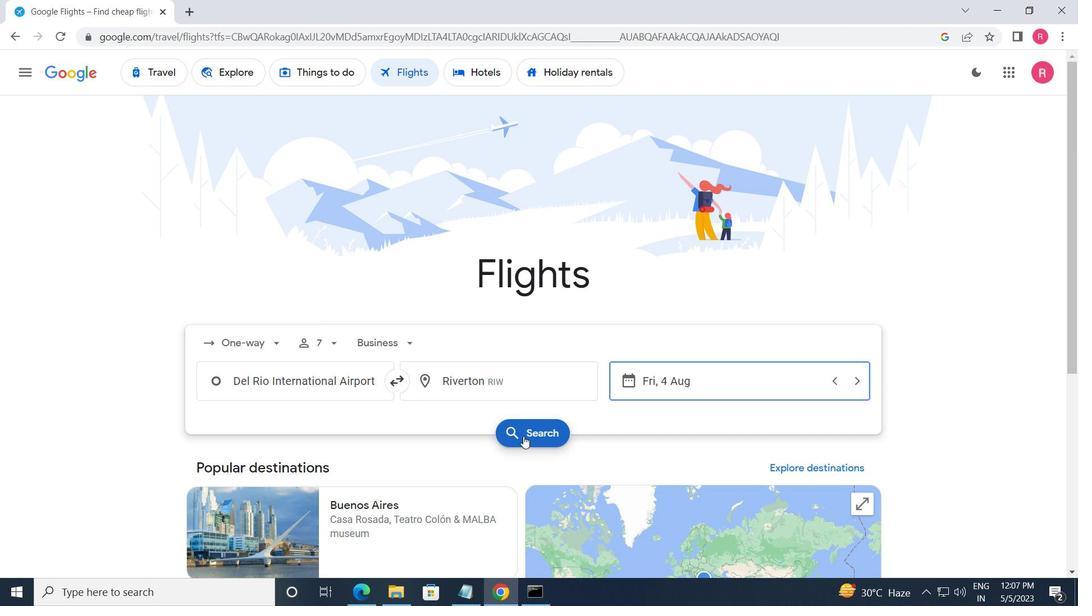
Action: Mouse moved to (220, 201)
Screenshot: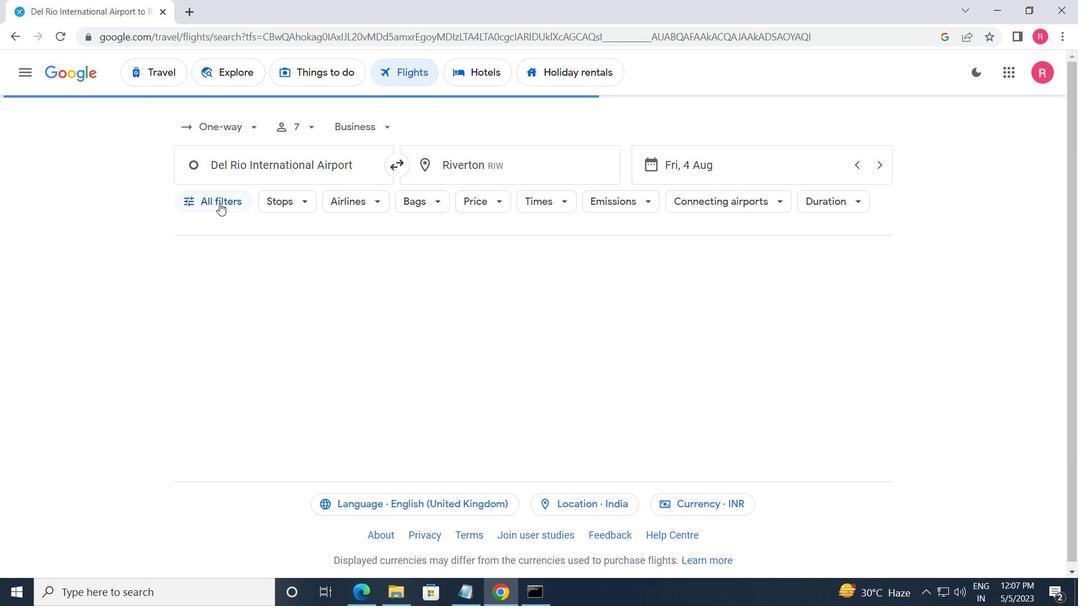 
Action: Mouse pressed left at (220, 201)
Screenshot: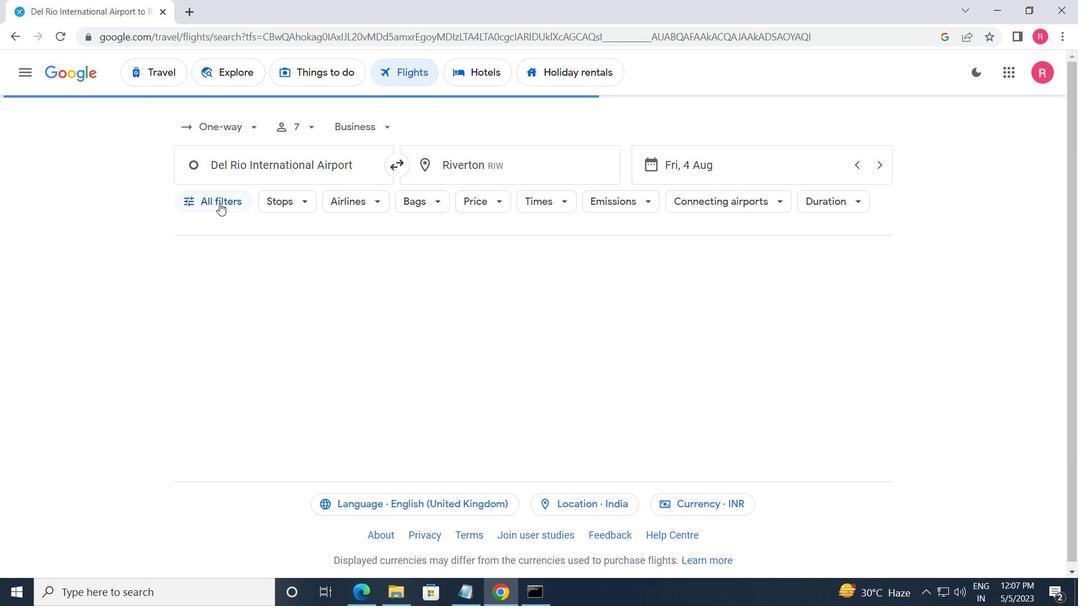 
Action: Mouse moved to (273, 290)
Screenshot: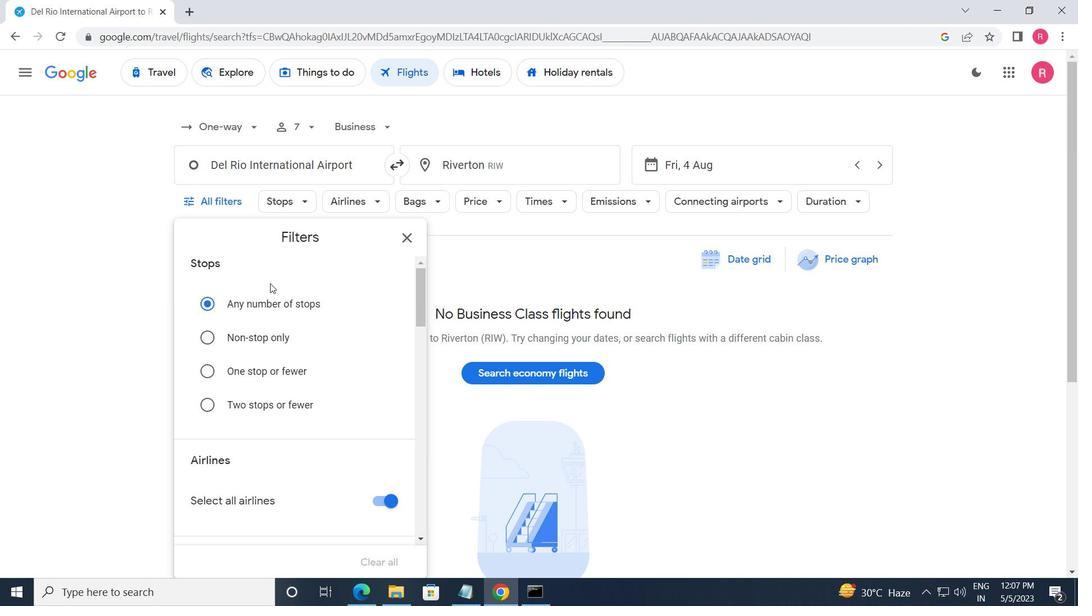
Action: Mouse scrolled (273, 289) with delta (0, 0)
Screenshot: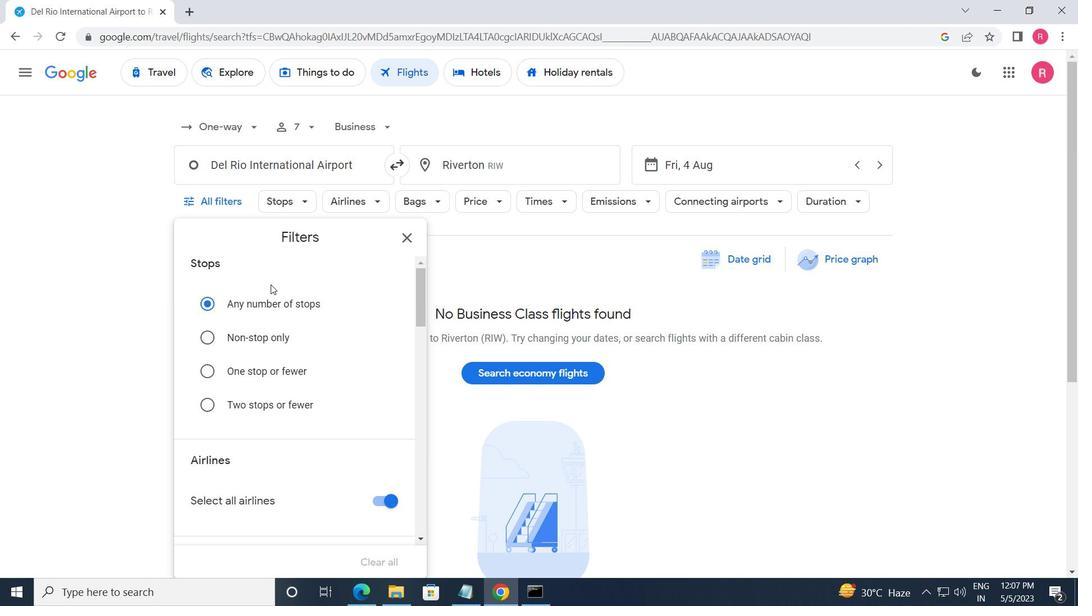 
Action: Mouse moved to (273, 291)
Screenshot: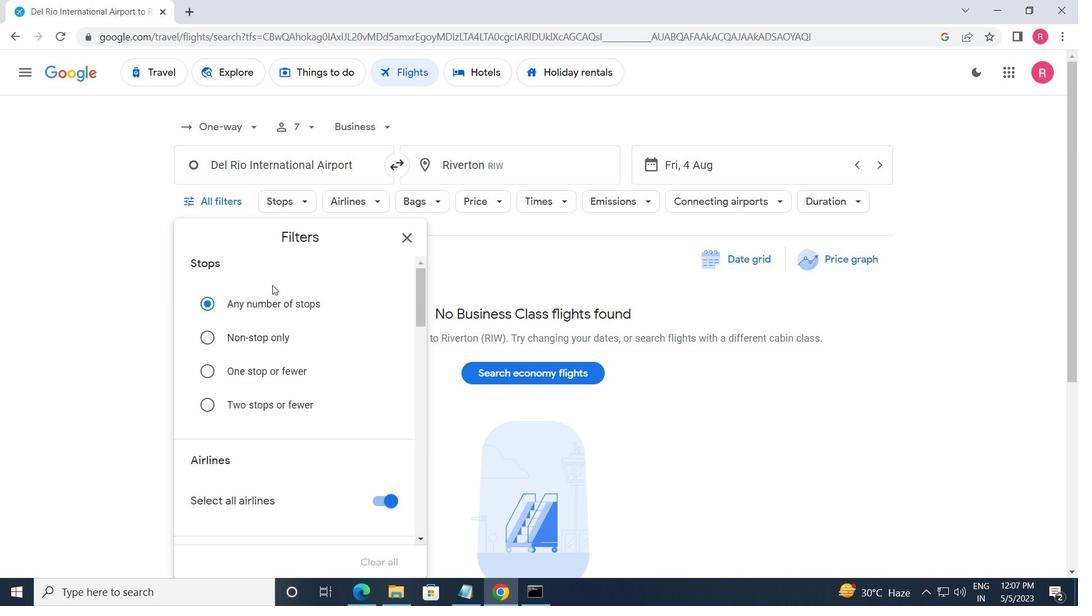 
Action: Mouse scrolled (273, 290) with delta (0, 0)
Screenshot: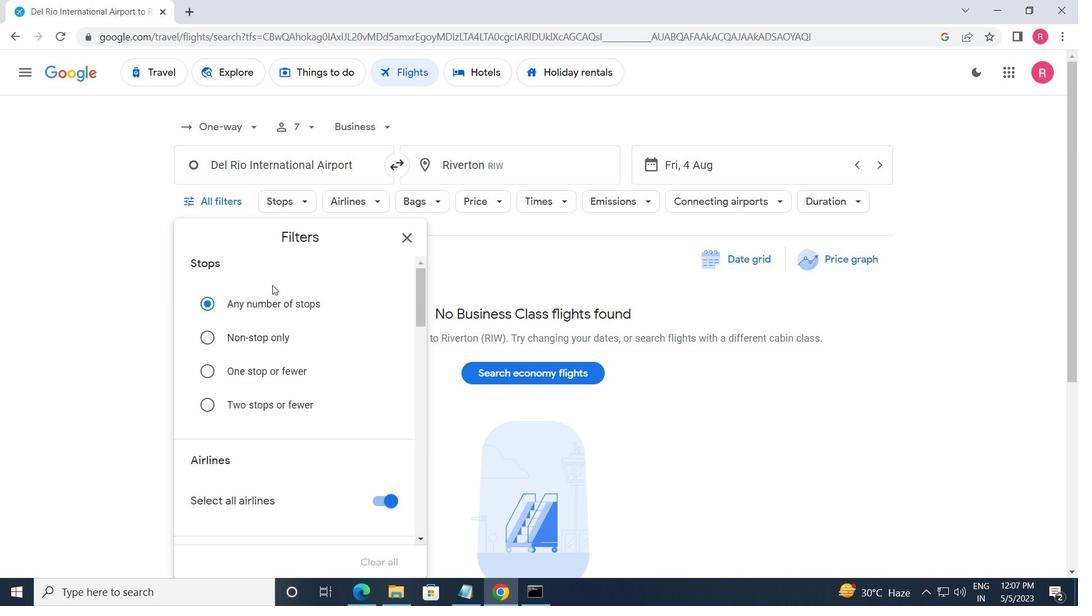 
Action: Mouse moved to (274, 294)
Screenshot: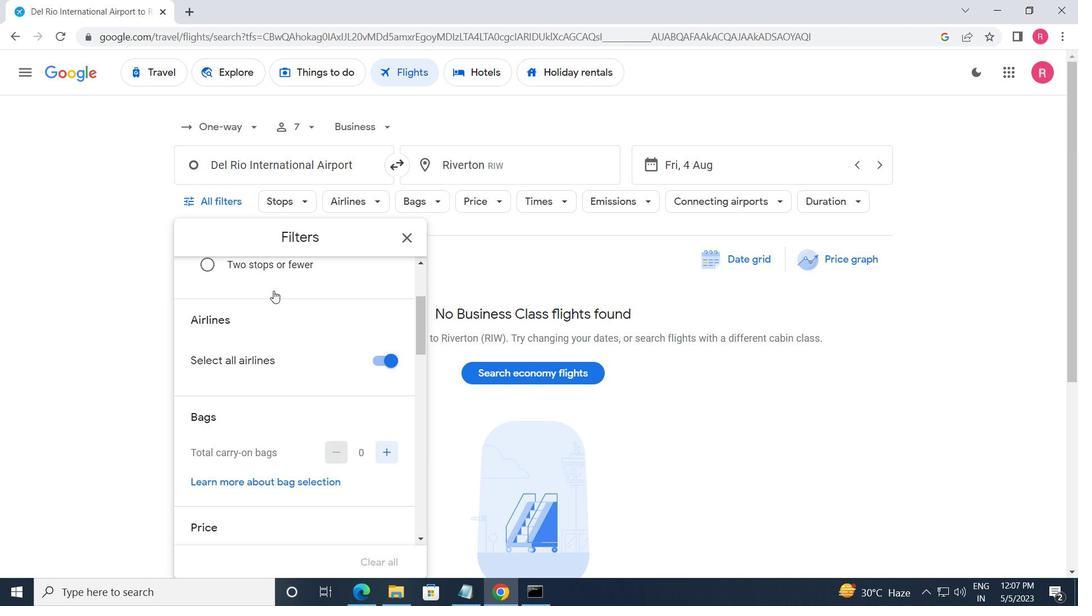 
Action: Mouse scrolled (274, 294) with delta (0, 0)
Screenshot: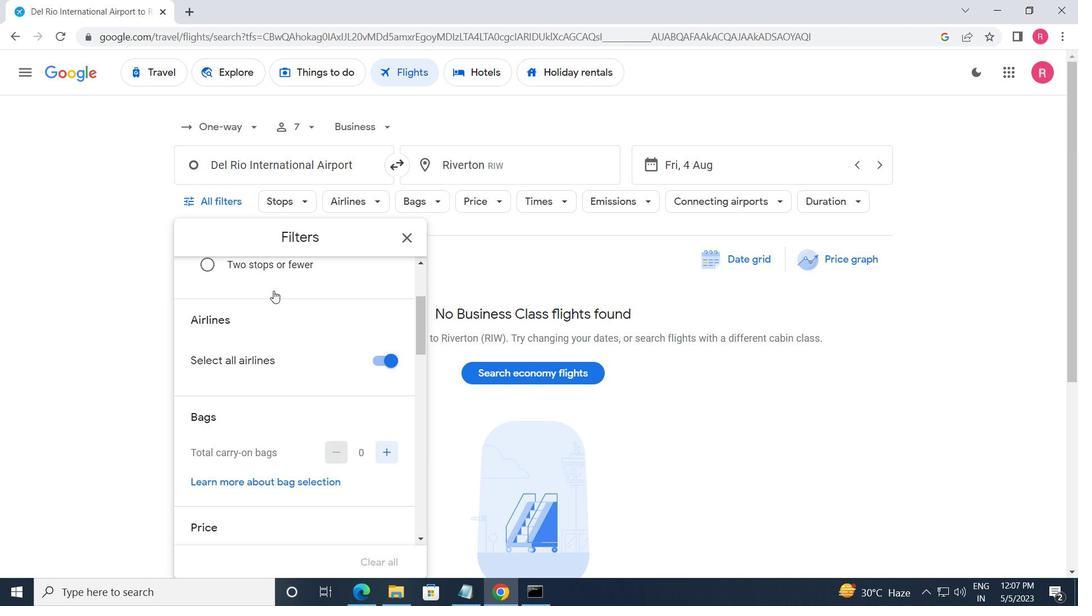 
Action: Mouse moved to (276, 298)
Screenshot: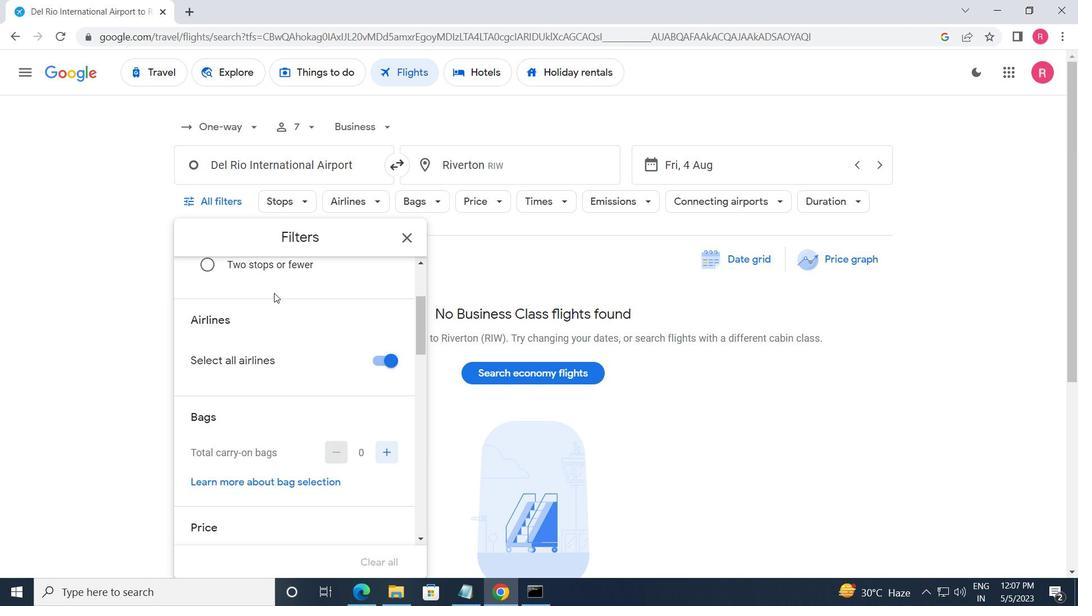 
Action: Mouse scrolled (276, 298) with delta (0, 0)
Screenshot: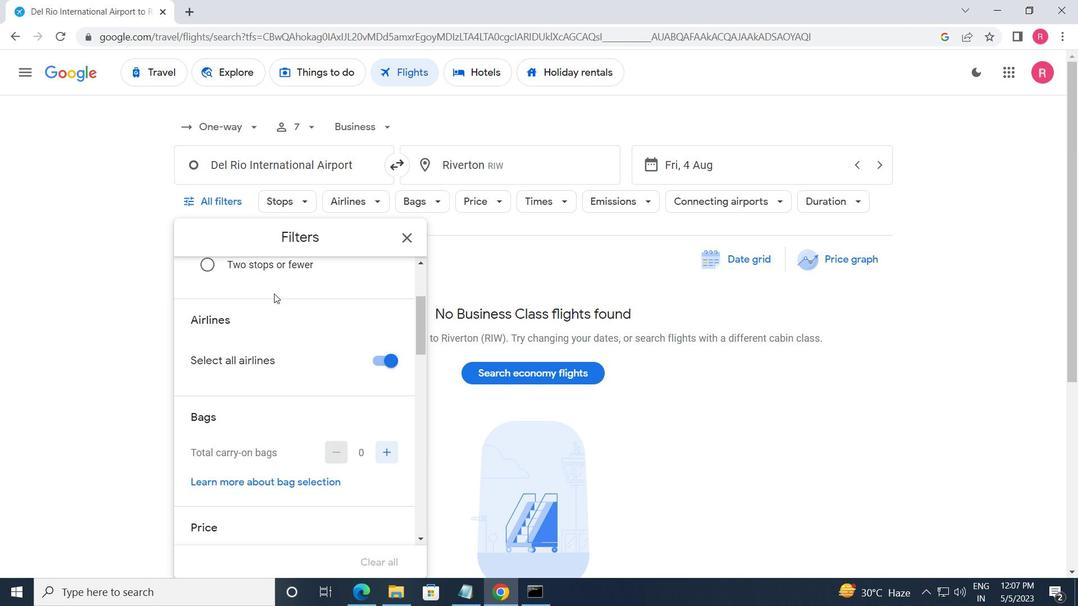 
Action: Mouse scrolled (276, 299) with delta (0, 0)
Screenshot: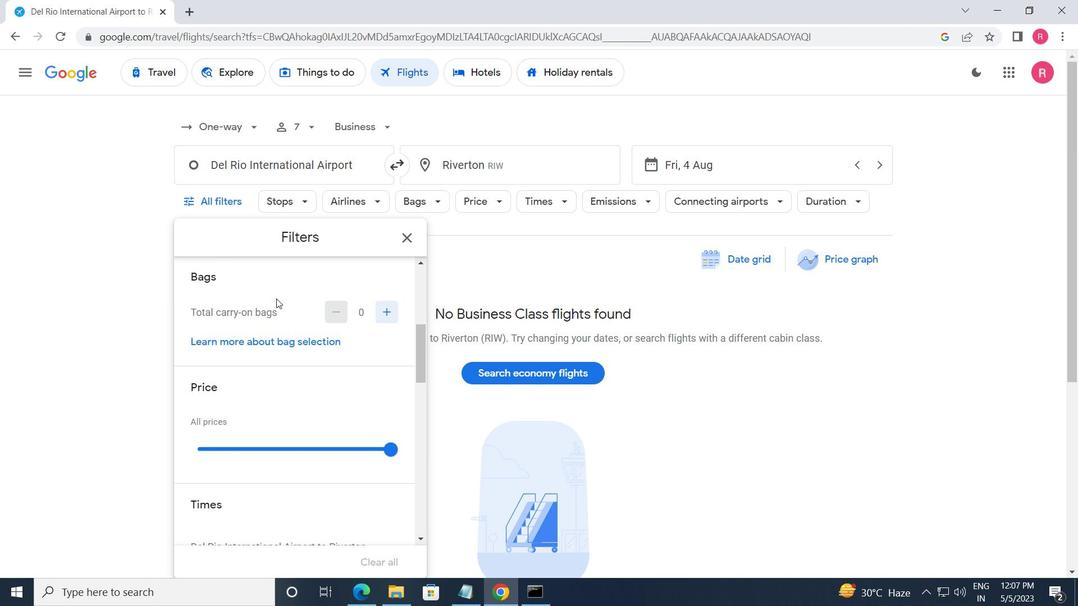 
Action: Mouse scrolled (276, 299) with delta (0, 0)
Screenshot: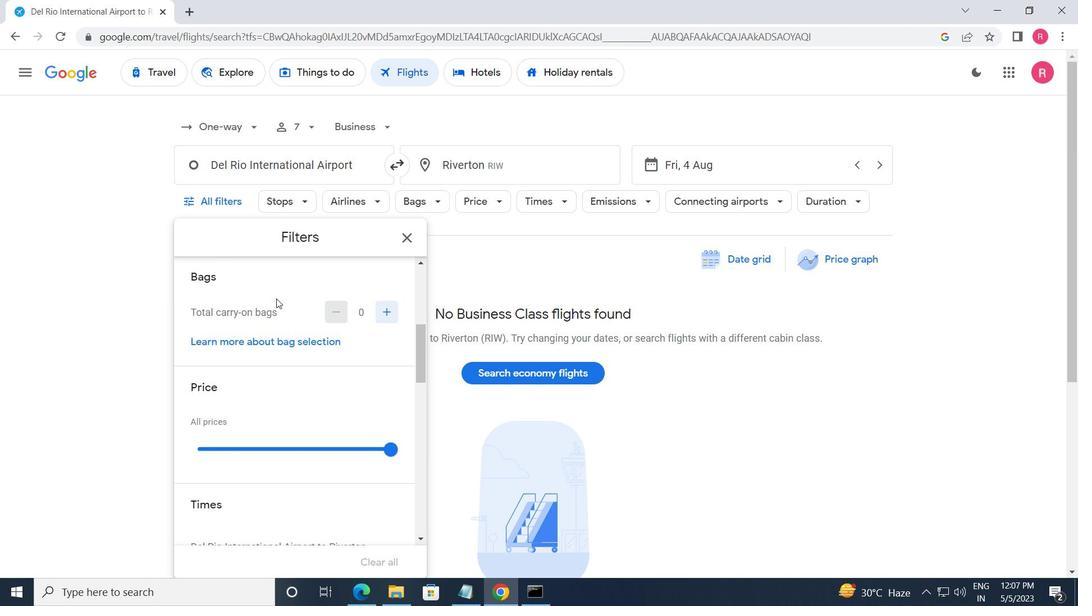 
Action: Mouse moved to (278, 304)
Screenshot: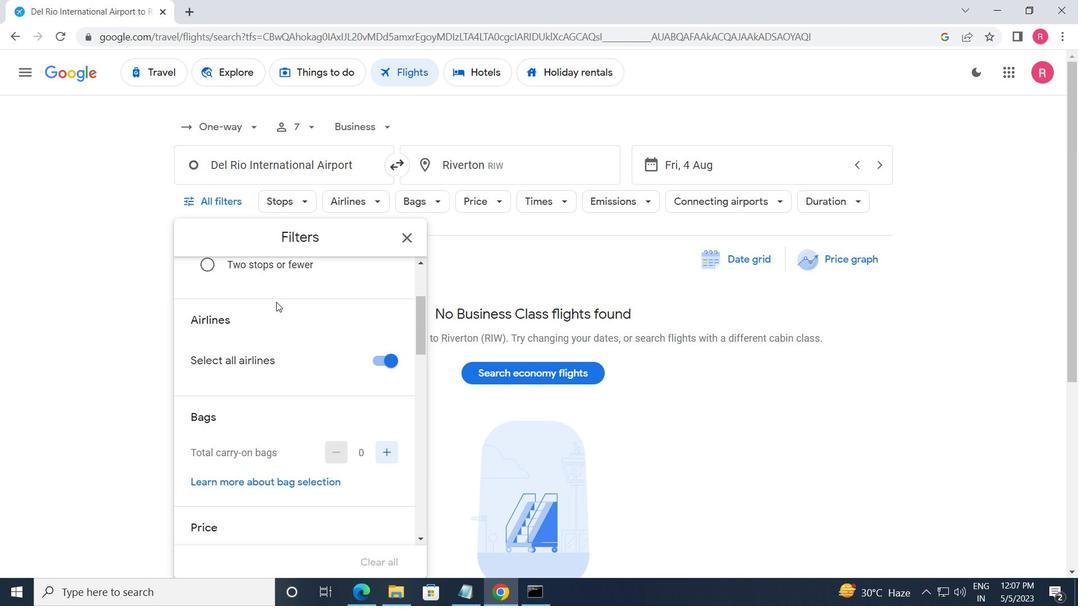 
Action: Mouse scrolled (278, 304) with delta (0, 0)
Screenshot: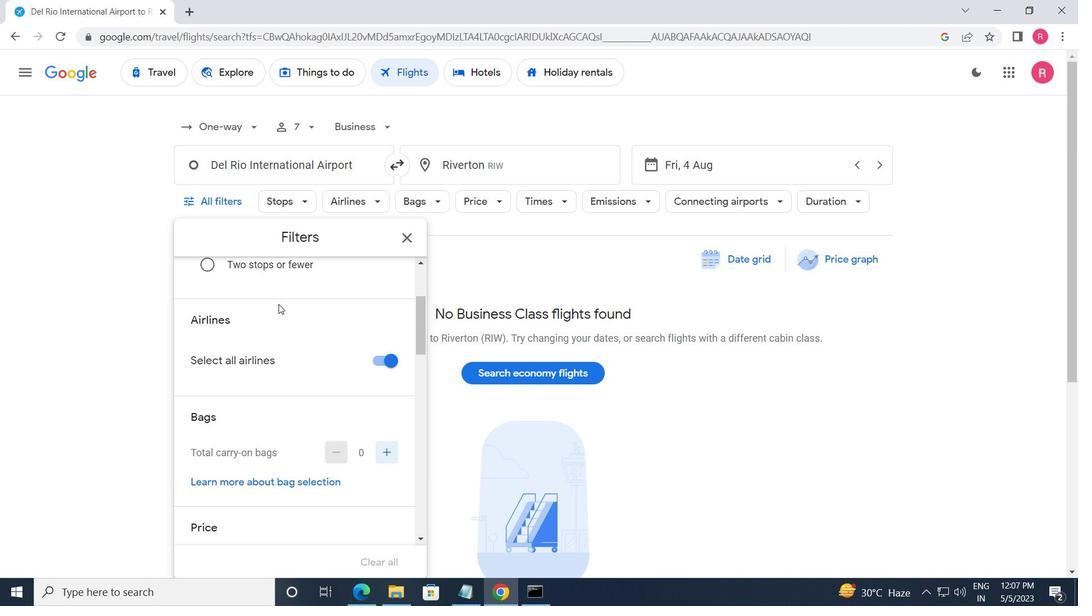 
Action: Mouse scrolled (278, 304) with delta (0, 0)
Screenshot: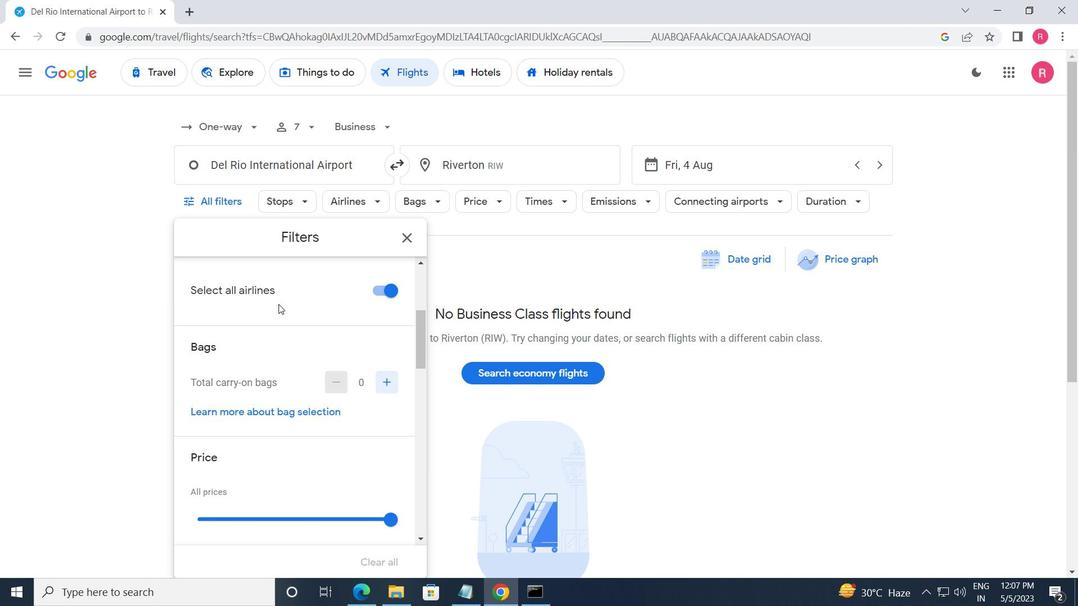 
Action: Mouse moved to (383, 315)
Screenshot: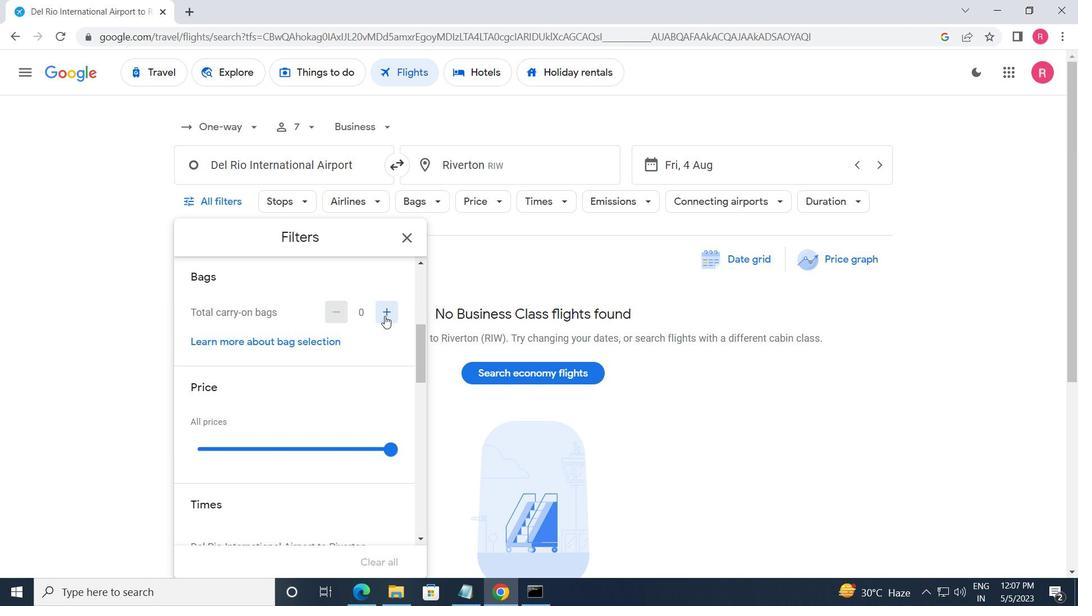 
Action: Mouse pressed left at (383, 315)
Screenshot: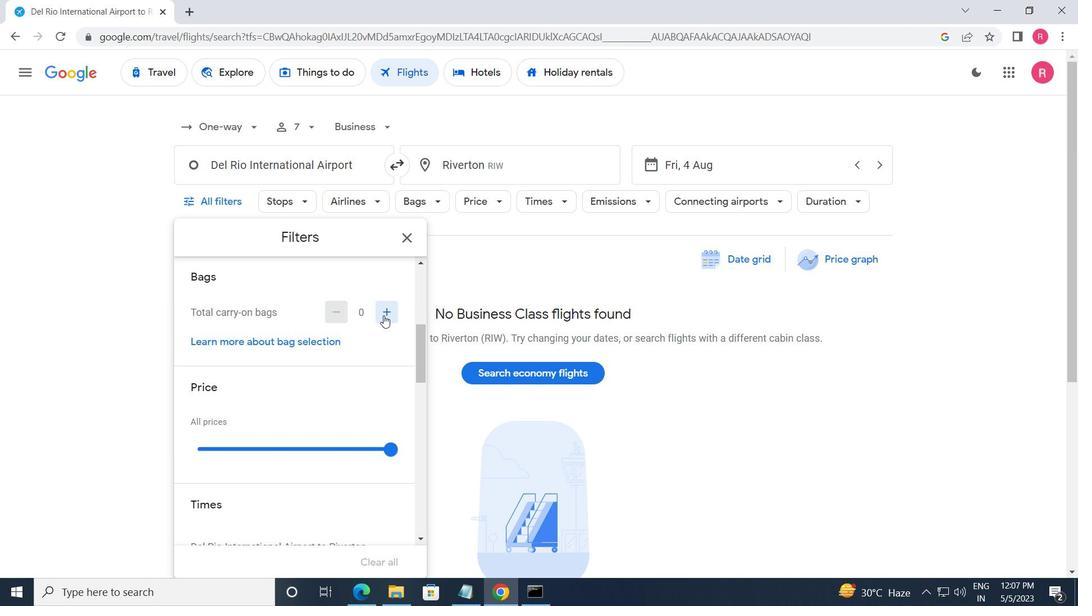 
Action: Mouse moved to (343, 356)
Screenshot: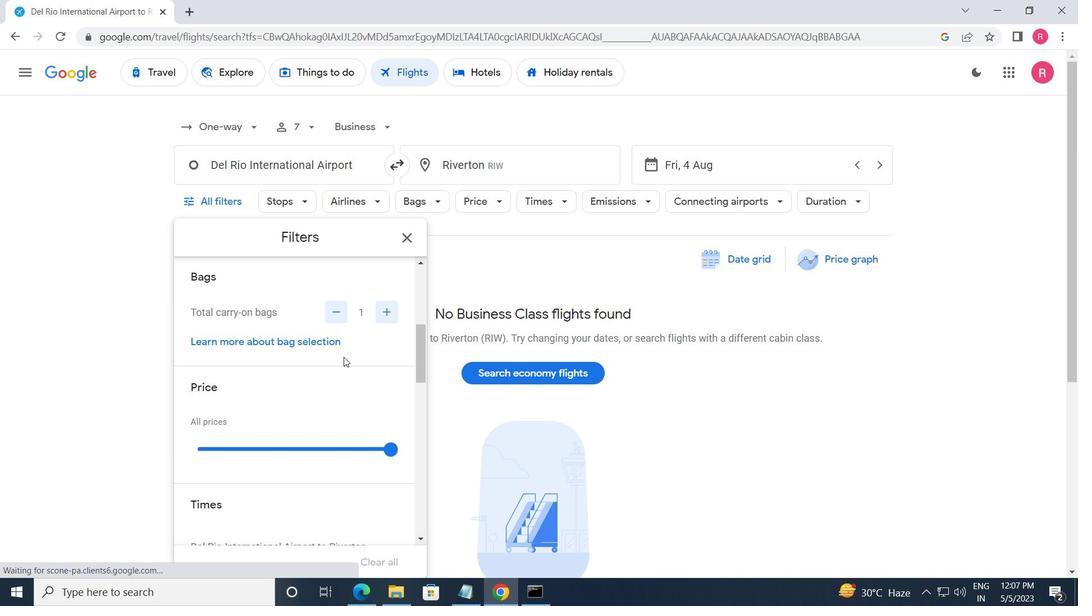 
Action: Mouse scrolled (343, 355) with delta (0, 0)
Screenshot: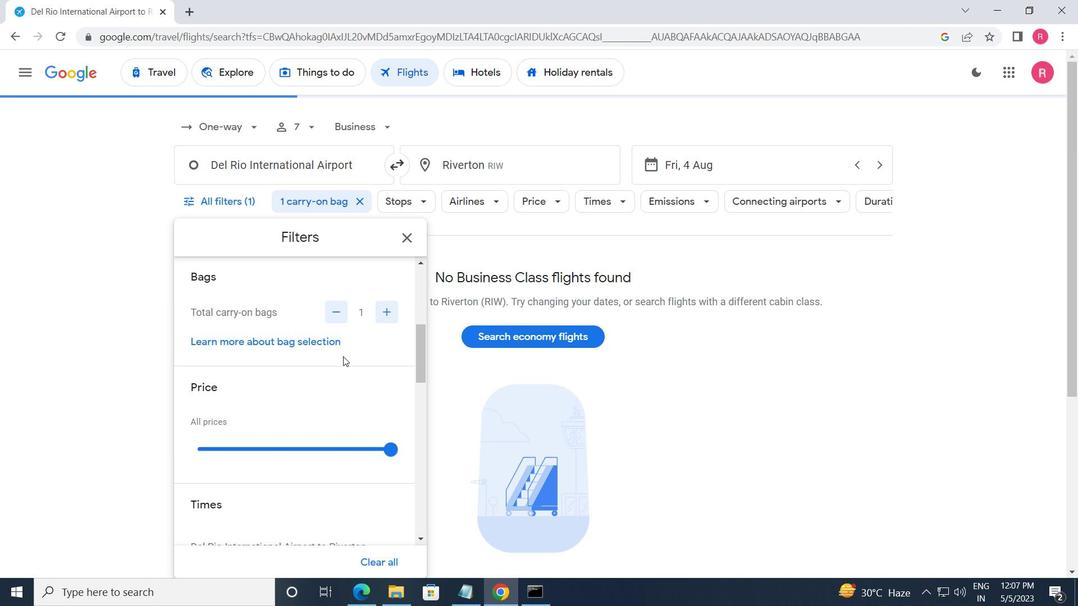 
Action: Mouse scrolled (343, 355) with delta (0, 0)
Screenshot: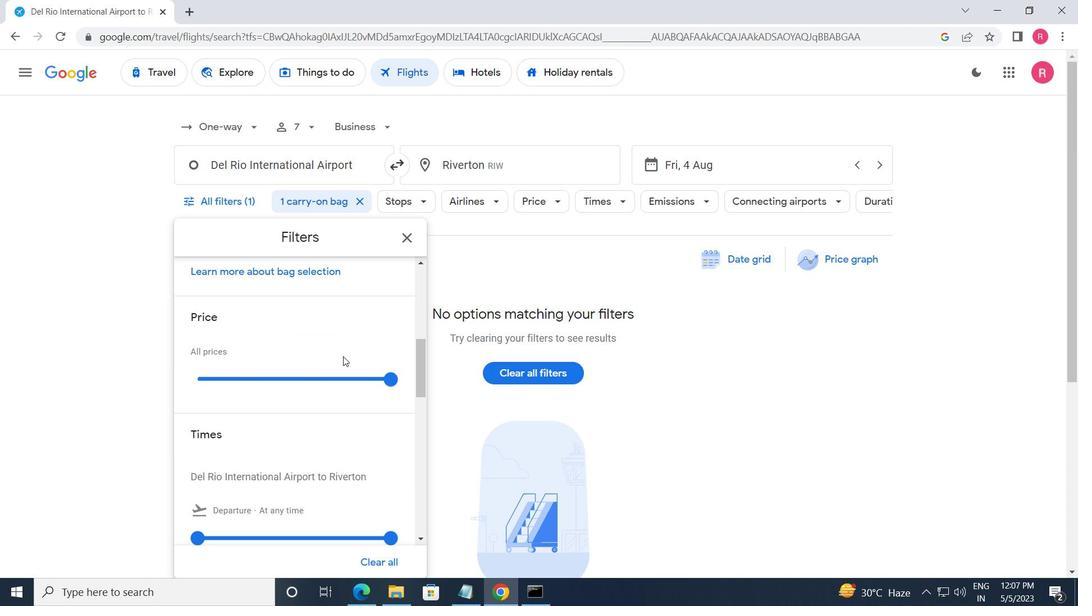 
Action: Mouse moved to (389, 313)
Screenshot: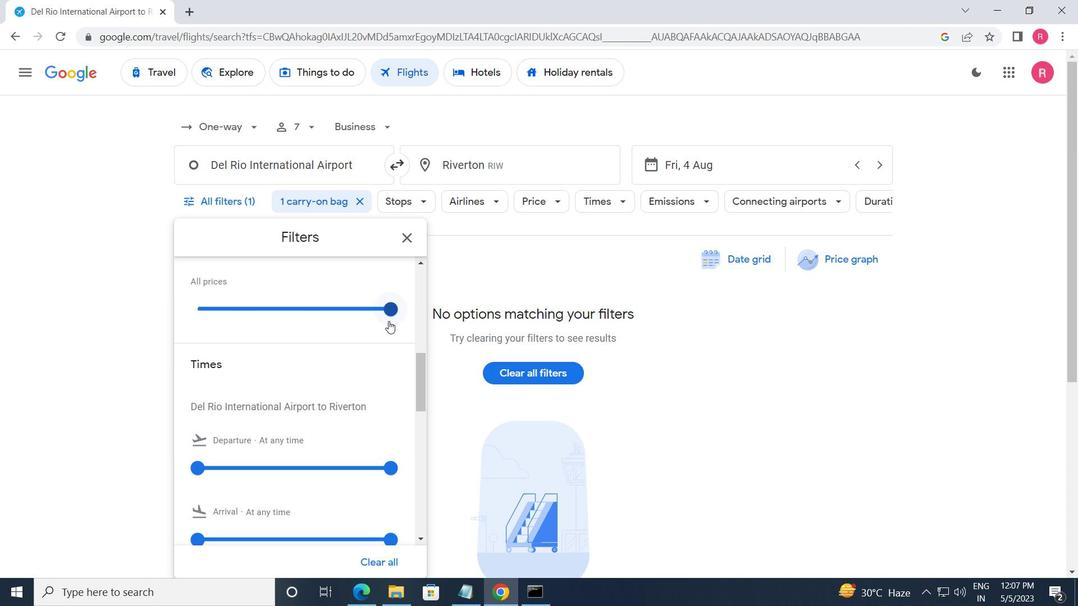 
Action: Mouse pressed left at (389, 313)
Screenshot: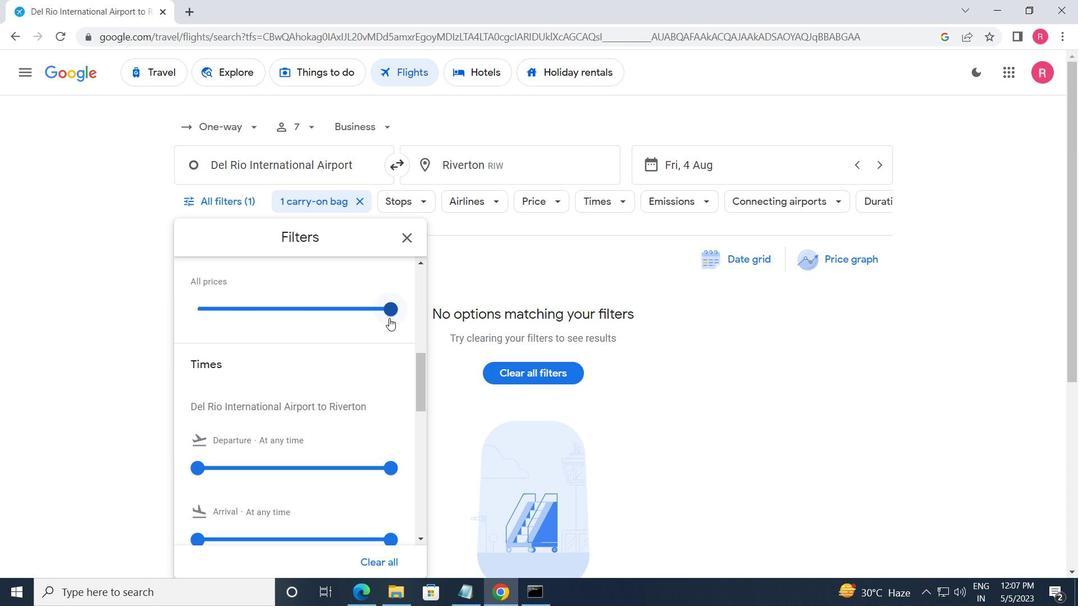 
Action: Mouse moved to (322, 360)
Screenshot: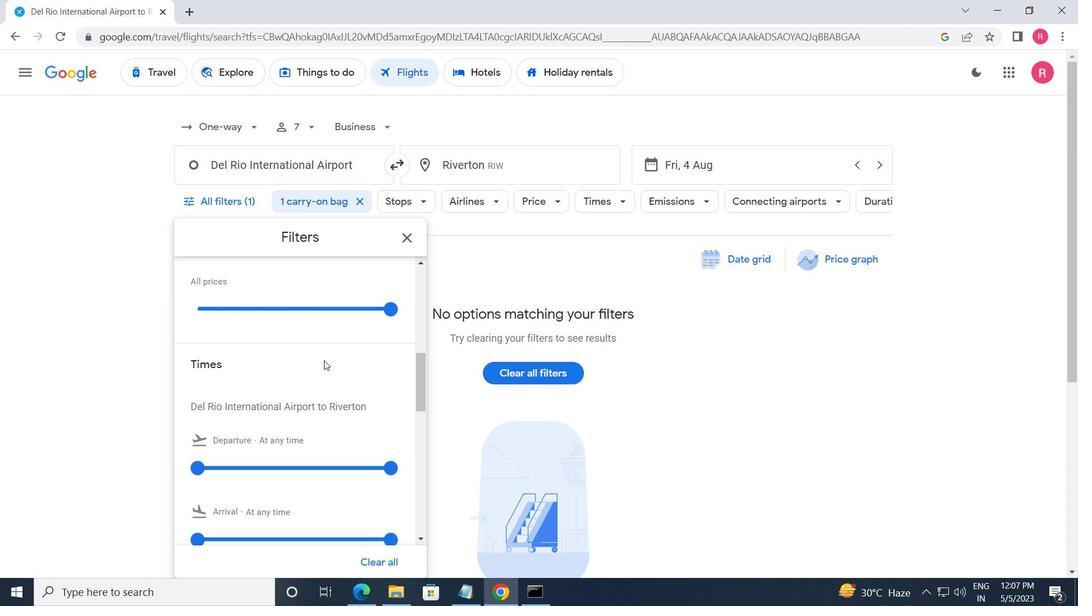 
Action: Mouse scrolled (322, 359) with delta (0, 0)
Screenshot: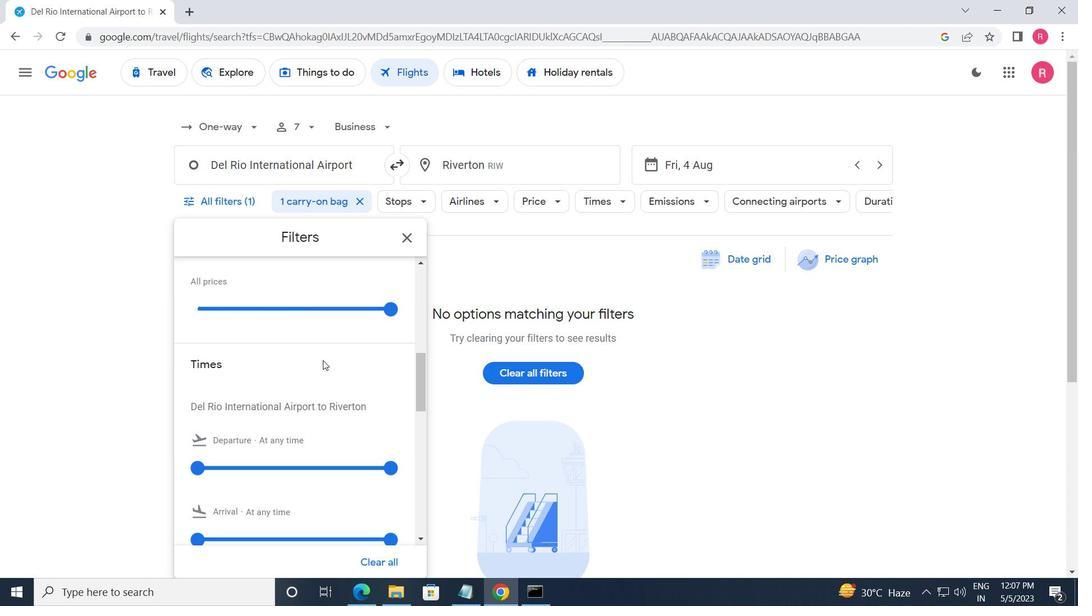 
Action: Mouse moved to (197, 398)
Screenshot: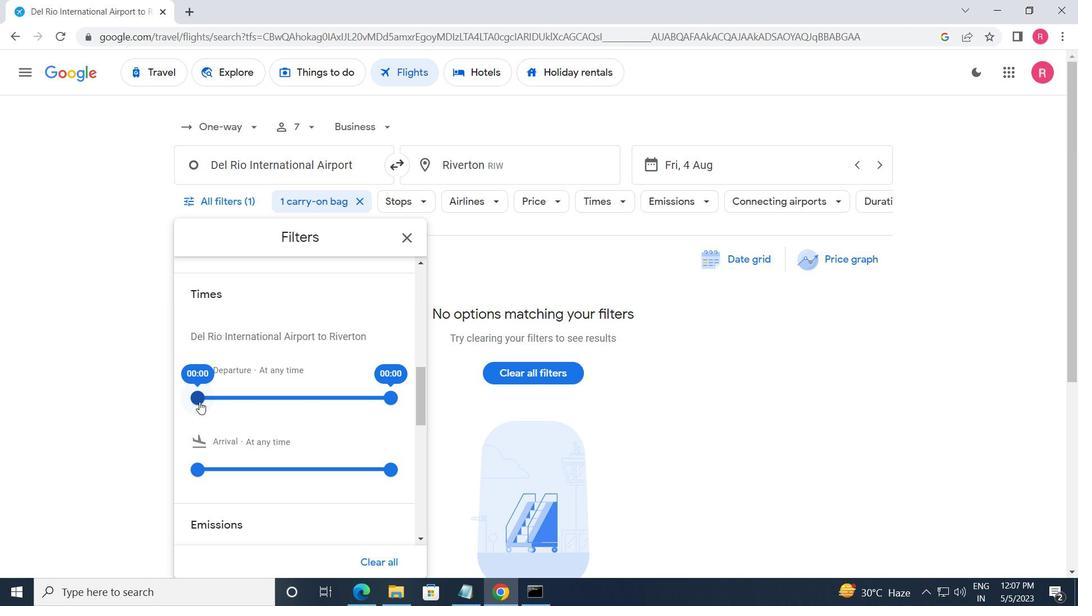
Action: Mouse pressed left at (197, 398)
Screenshot: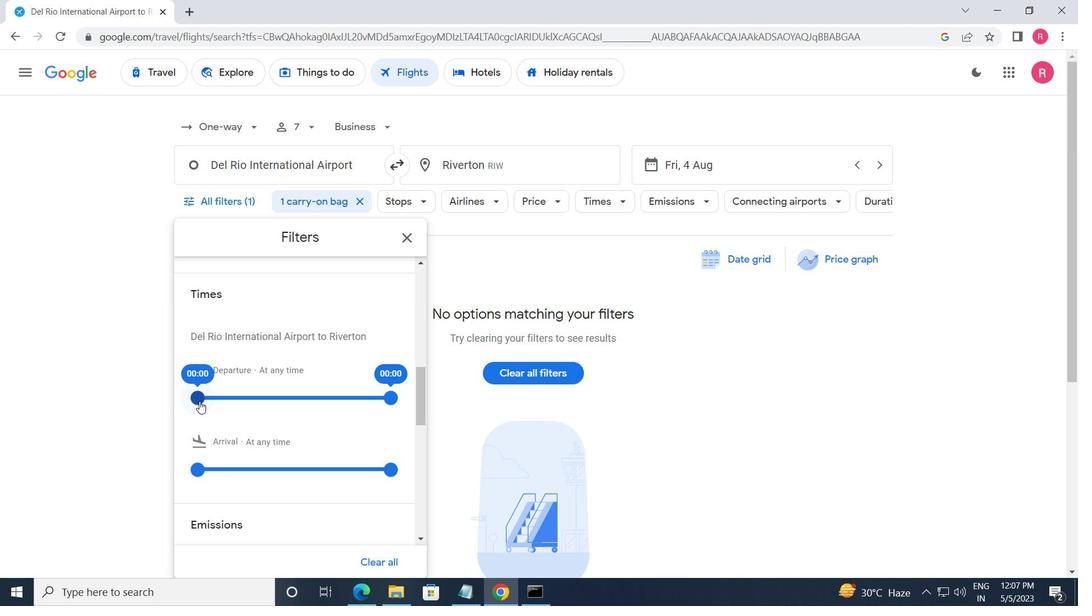 
Action: Mouse moved to (263, 399)
Screenshot: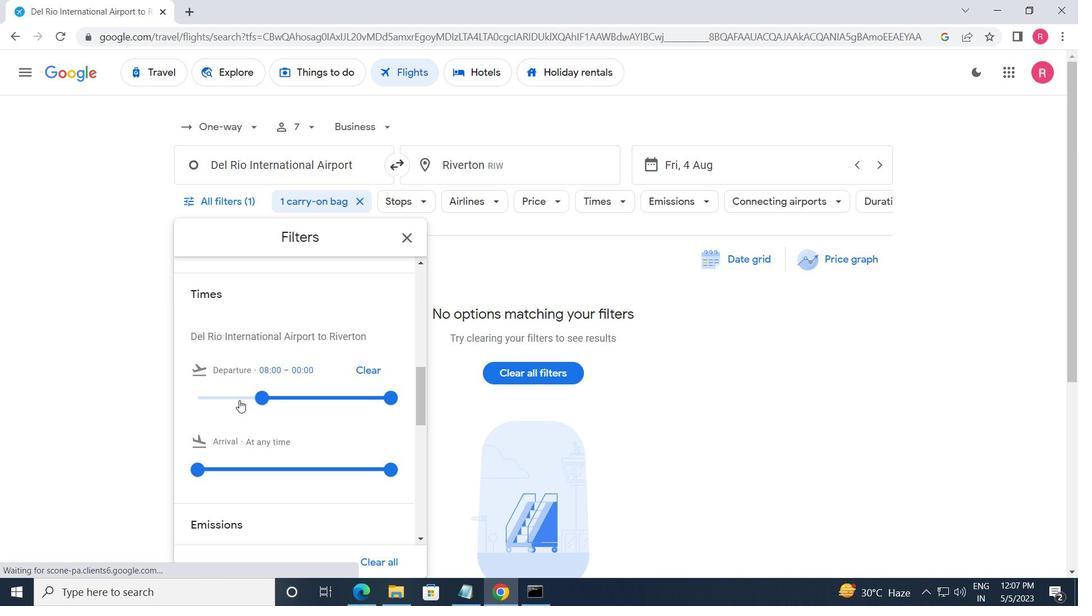 
Action: Mouse pressed left at (263, 399)
Screenshot: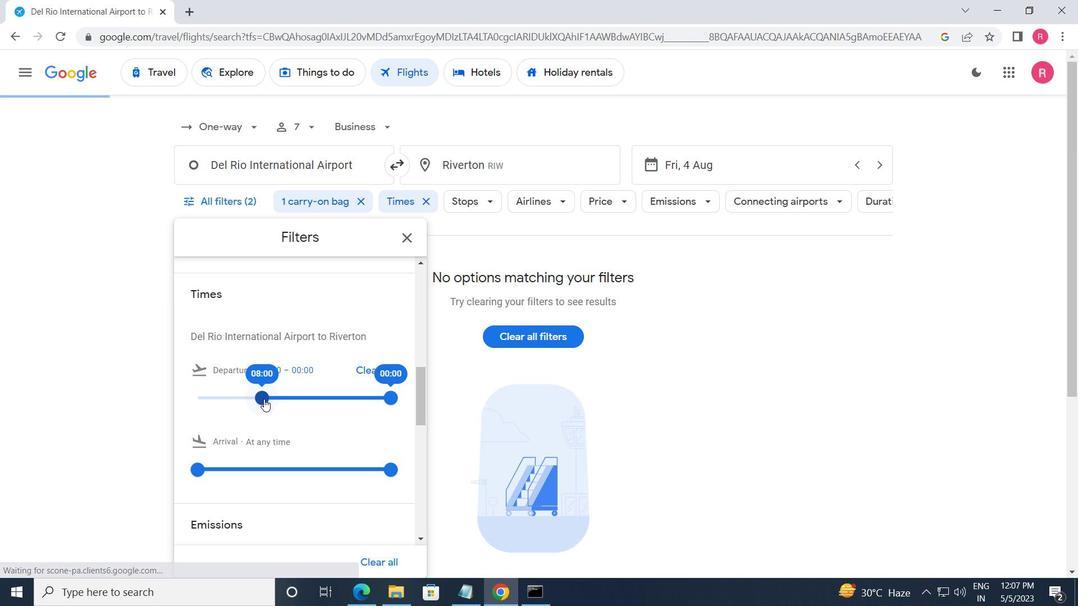 
Action: Mouse moved to (385, 396)
Screenshot: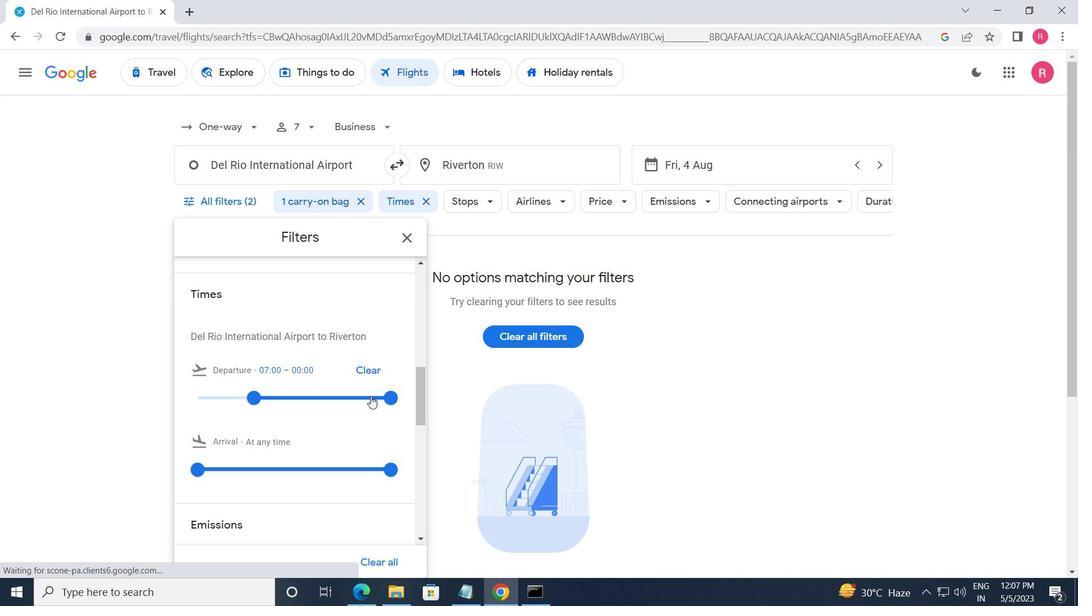 
Action: Mouse pressed left at (385, 396)
Screenshot: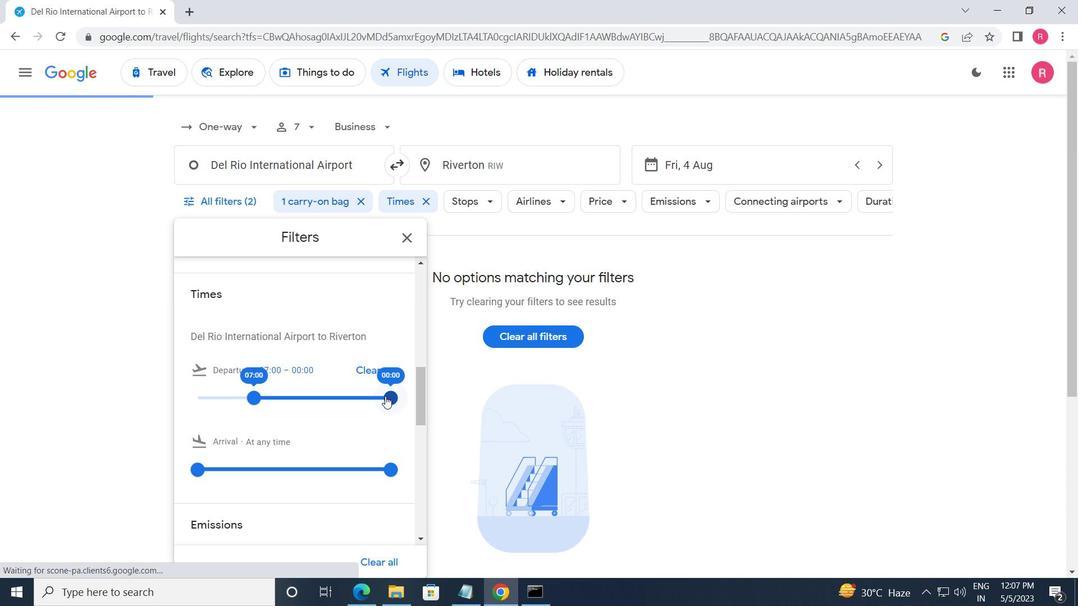 
Action: Mouse moved to (408, 237)
Screenshot: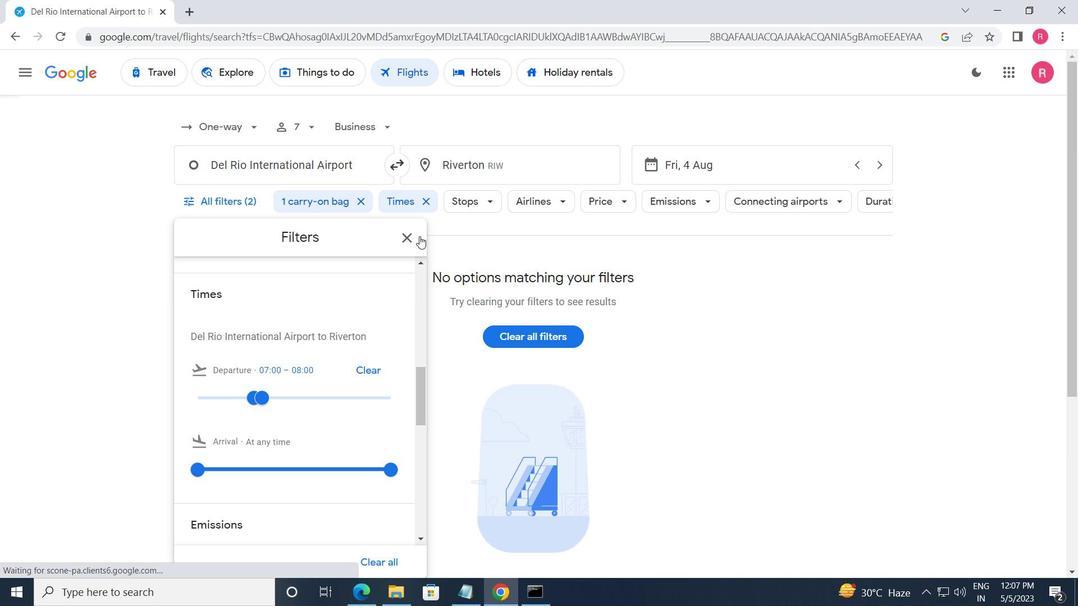 
Action: Mouse pressed left at (408, 237)
Screenshot: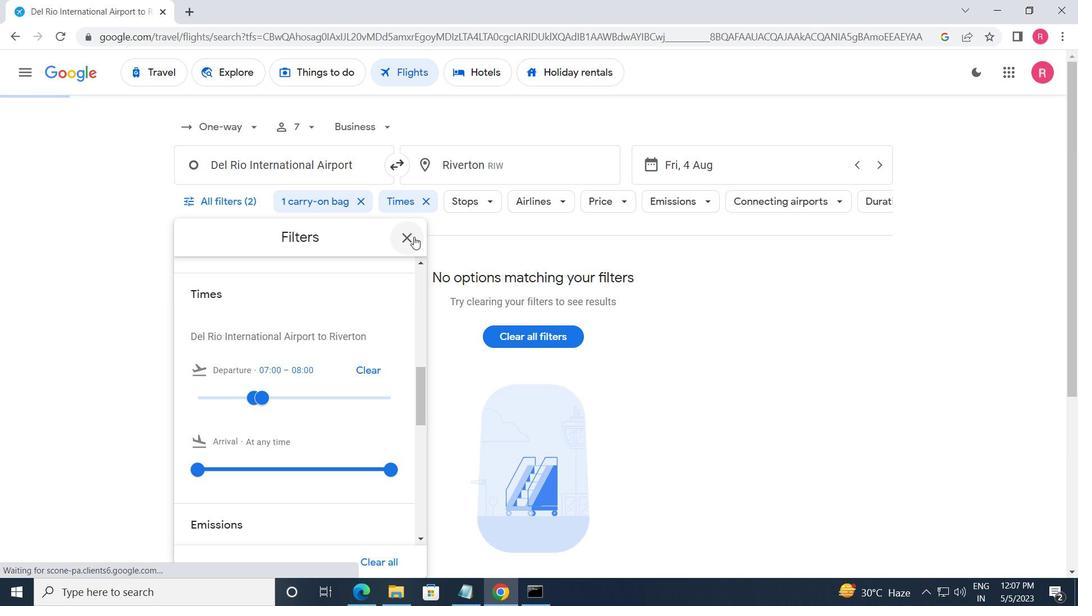 
